 Task: Create a sub task Gather and Analyse Requirements for the task  Create a new online platform for online personal styling services in the project BitSoft , assign it to team member softage.4@softage.net and update the status of the sub task to  Completed , set the priority of the sub task to High
Action: Mouse moved to (499, 478)
Screenshot: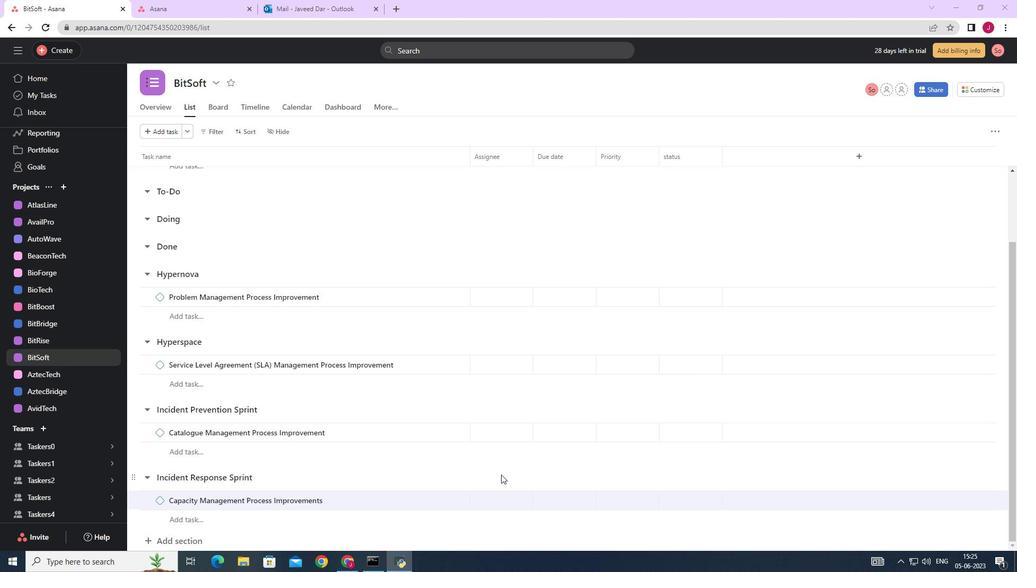 
Action: Mouse scrolled (499, 477) with delta (0, 0)
Screenshot: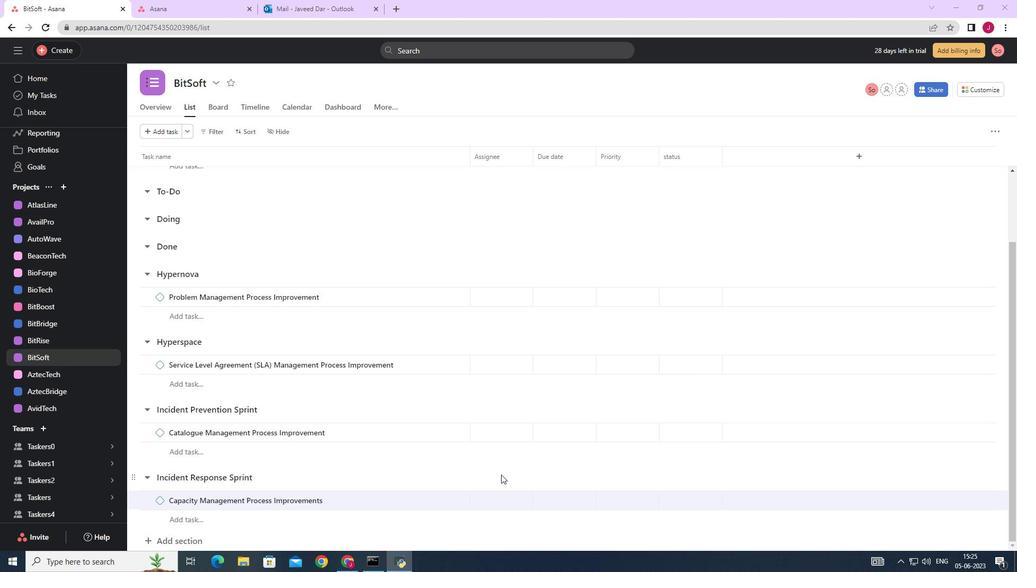 
Action: Mouse moved to (499, 478)
Screenshot: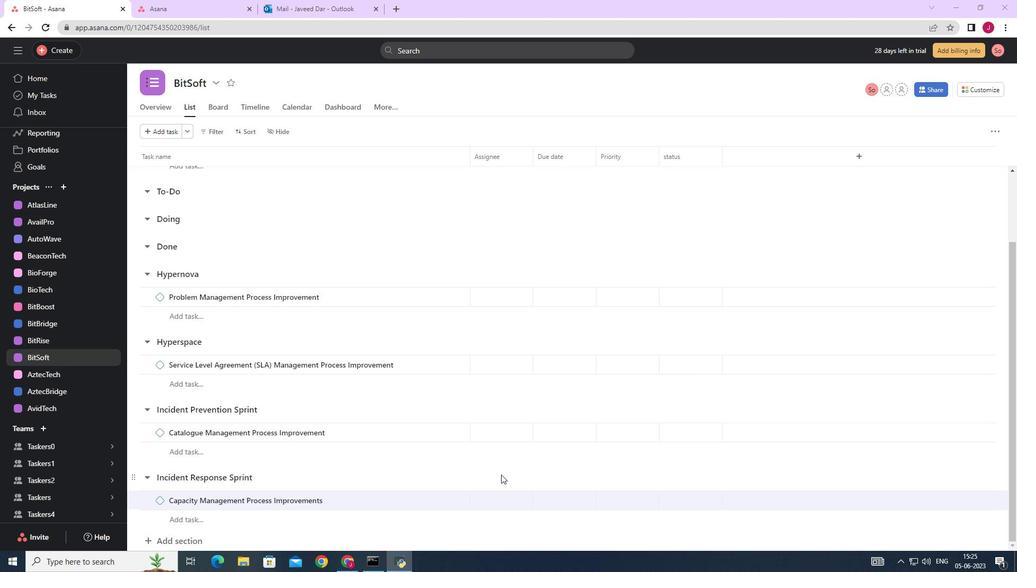 
Action: Mouse scrolled (499, 477) with delta (0, 0)
Screenshot: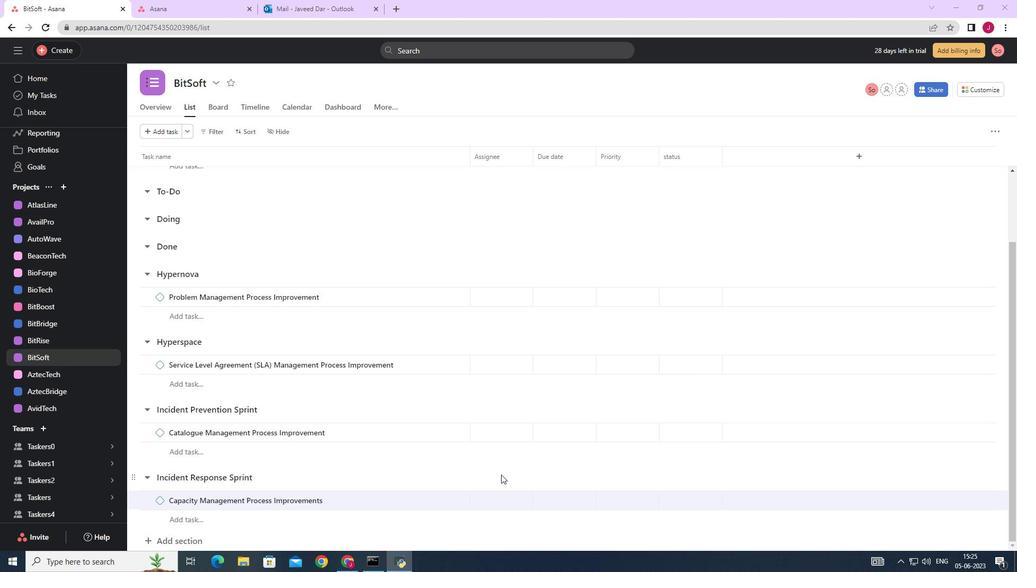 
Action: Mouse moved to (498, 479)
Screenshot: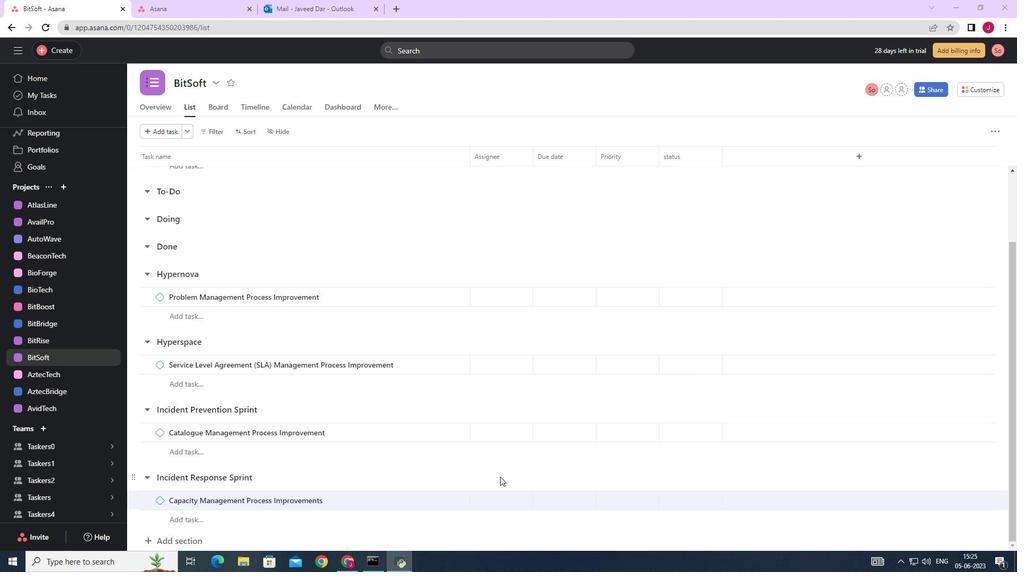 
Action: Mouse scrolled (498, 478) with delta (0, 0)
Screenshot: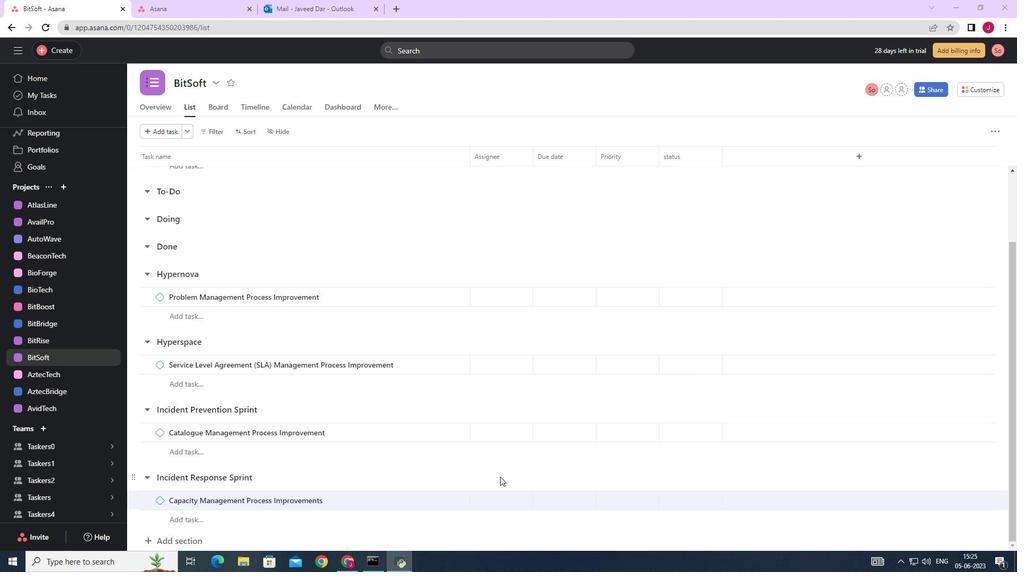 
Action: Mouse scrolled (498, 478) with delta (0, 0)
Screenshot: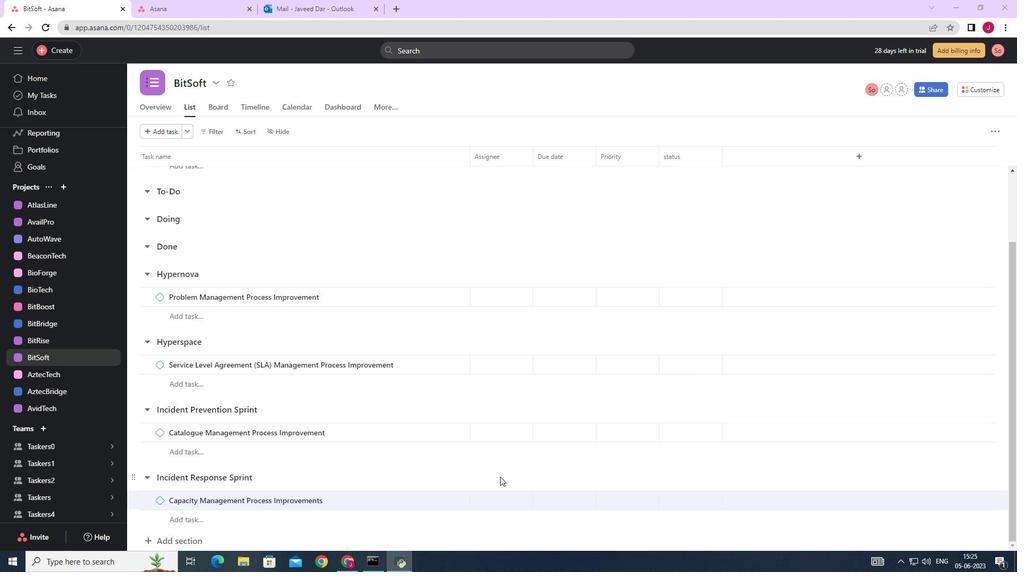 
Action: Mouse moved to (406, 447)
Screenshot: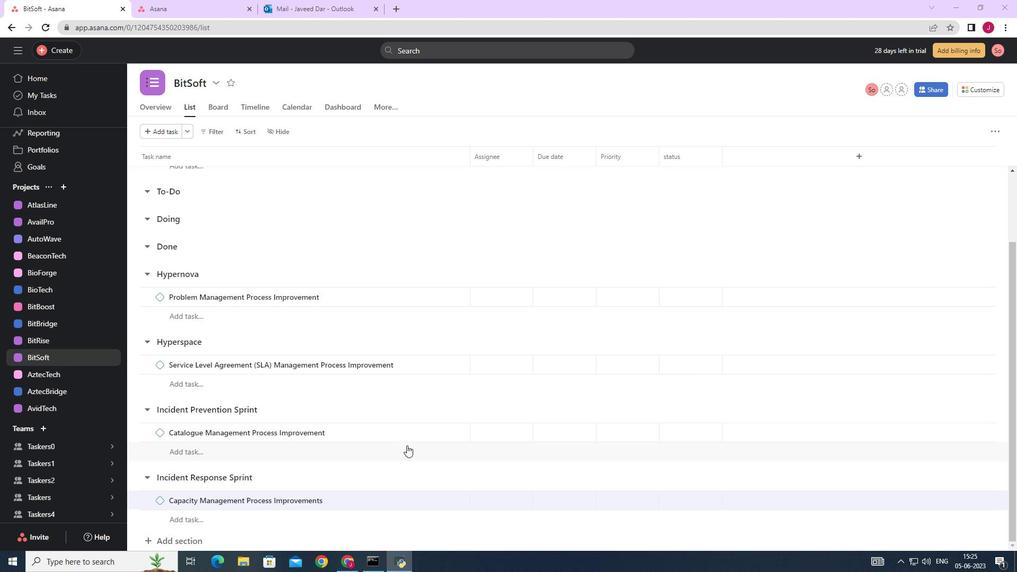 
Action: Mouse scrolled (406, 447) with delta (0, 0)
Screenshot: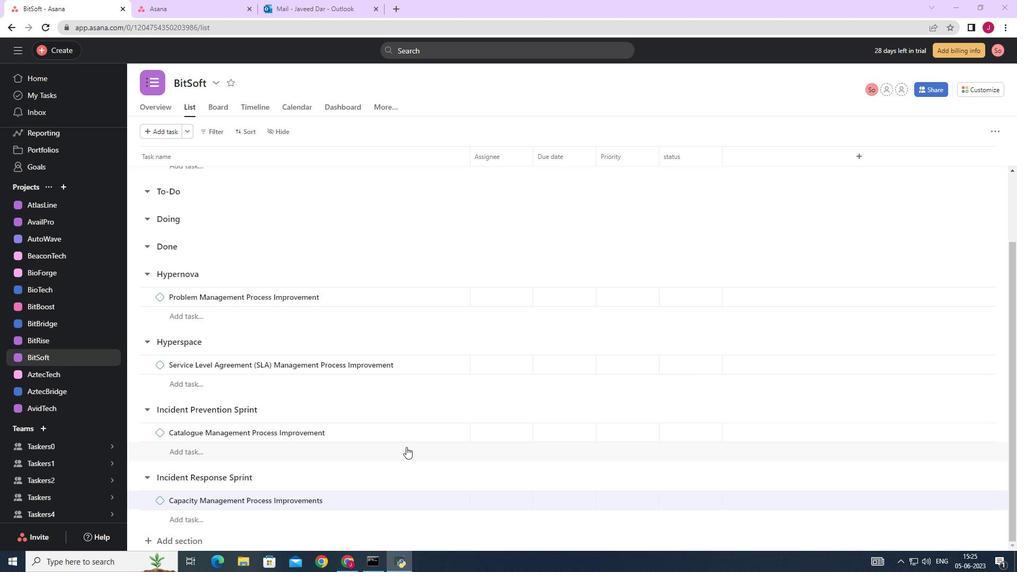 
Action: Mouse moved to (406, 447)
Screenshot: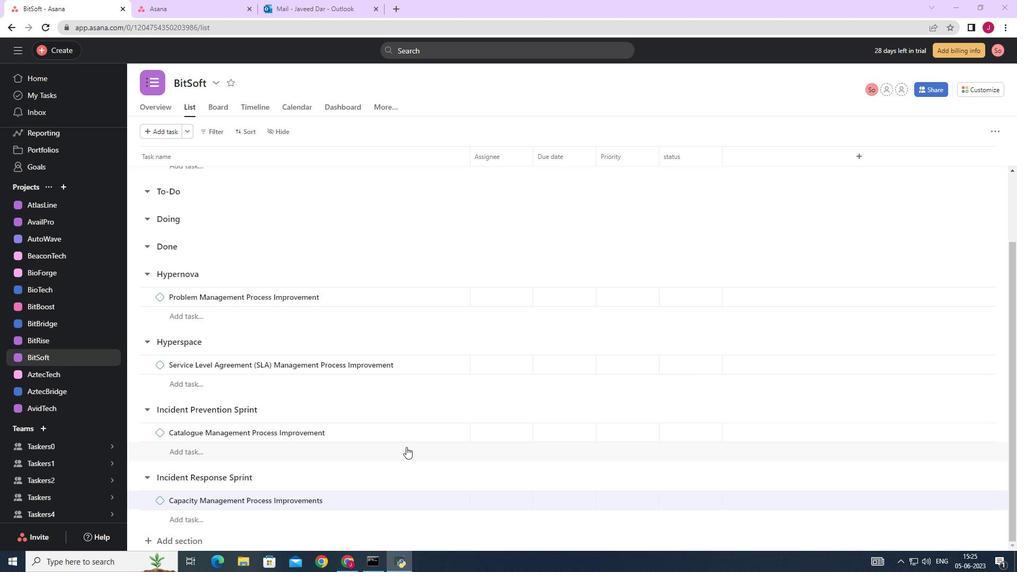 
Action: Mouse scrolled (406, 447) with delta (0, 0)
Screenshot: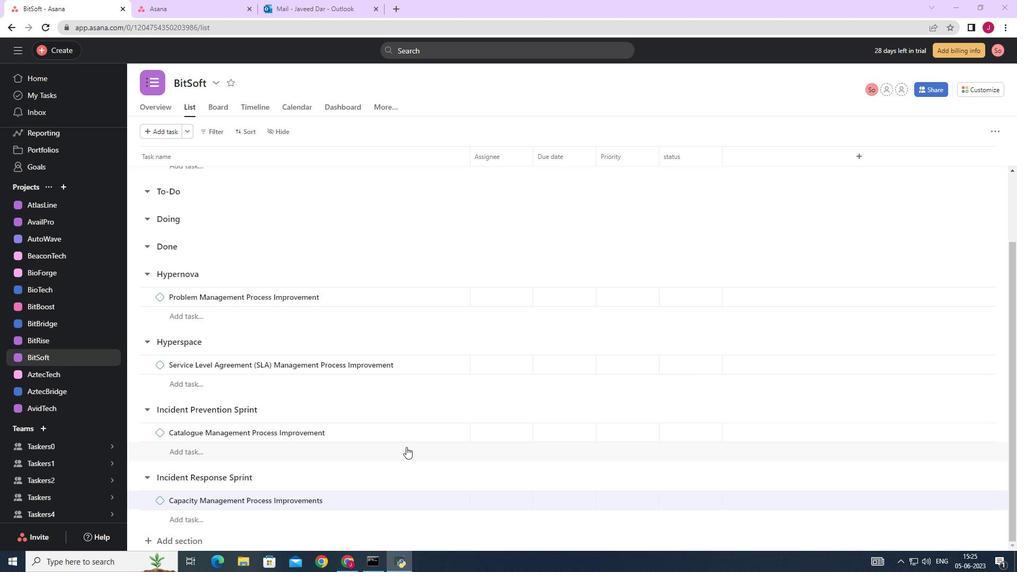 
Action: Mouse moved to (402, 442)
Screenshot: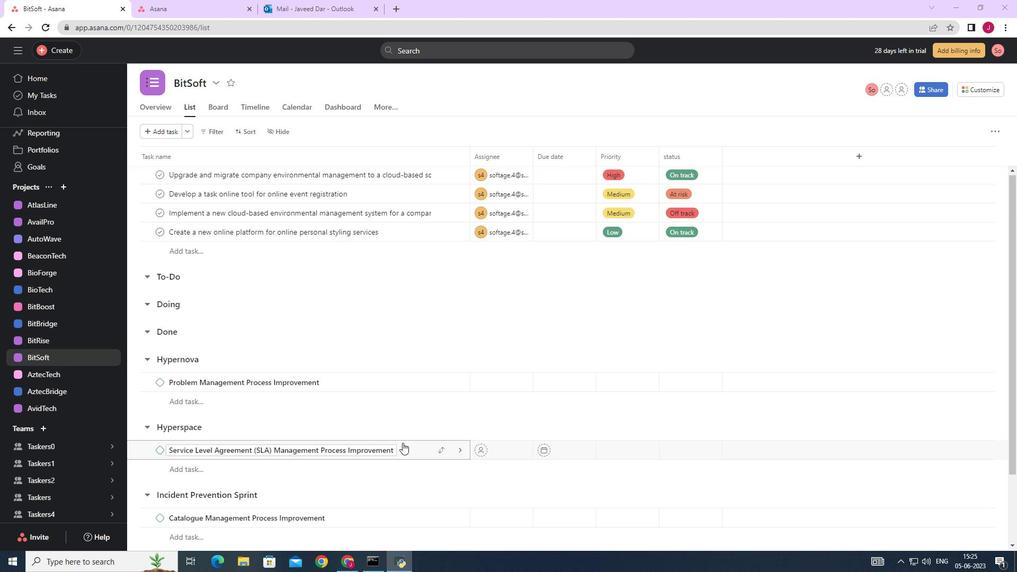 
Action: Mouse scrolled (402, 441) with delta (0, 0)
Screenshot: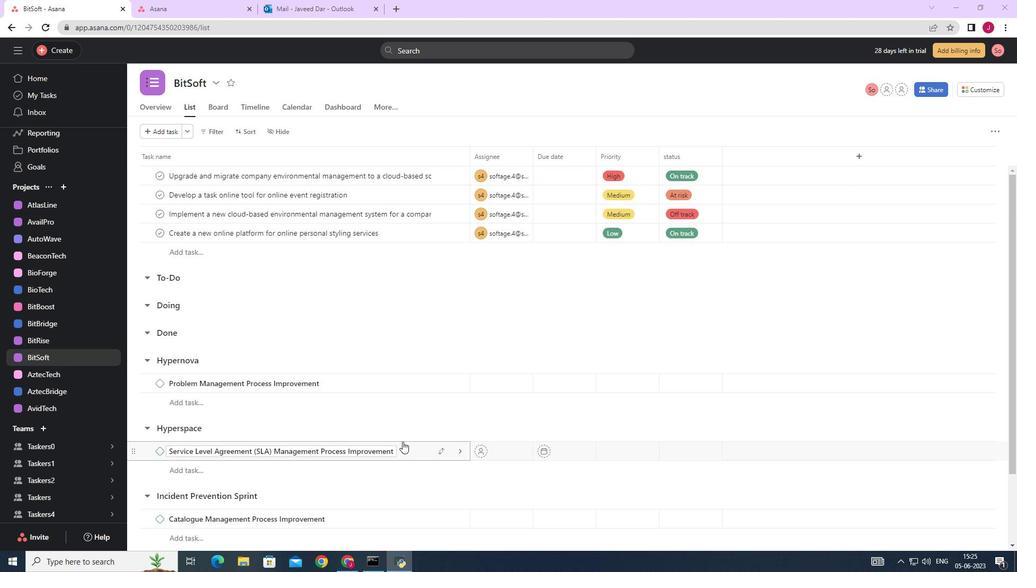 
Action: Mouse scrolled (402, 441) with delta (0, 0)
Screenshot: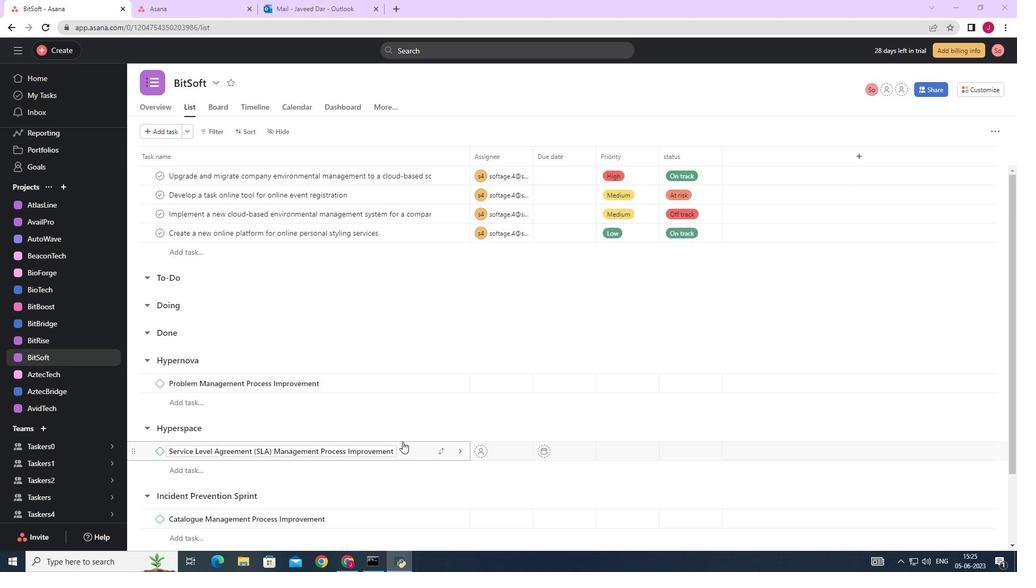 
Action: Mouse moved to (505, 256)
Screenshot: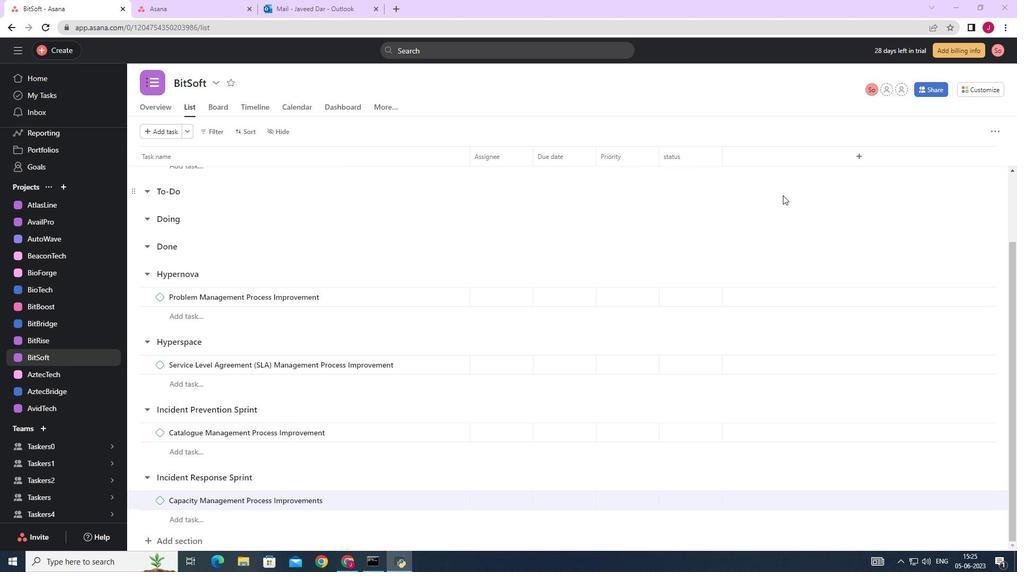 
Action: Mouse scrolled (519, 256) with delta (0, 0)
Screenshot: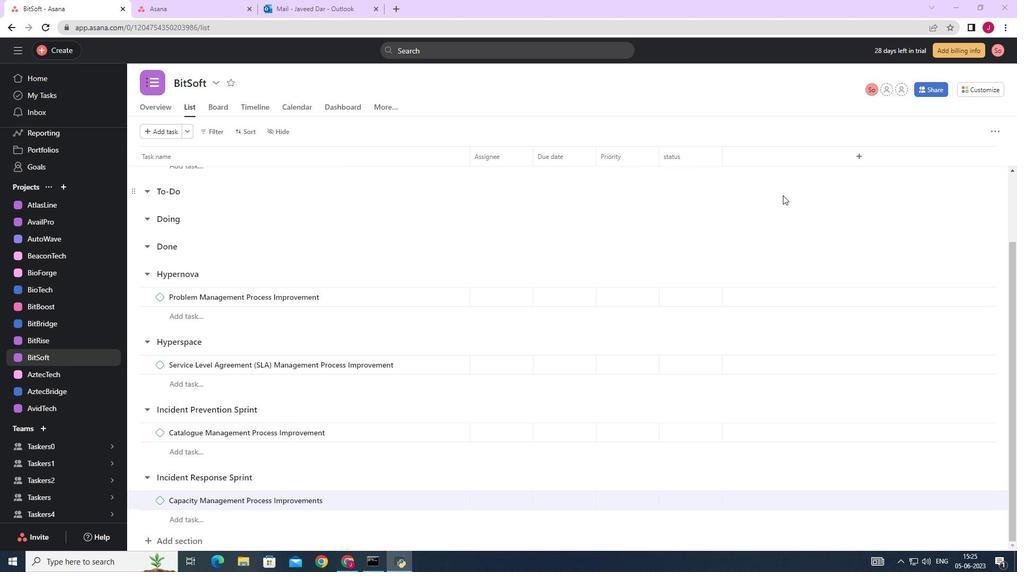 
Action: Mouse moved to (493, 256)
Screenshot: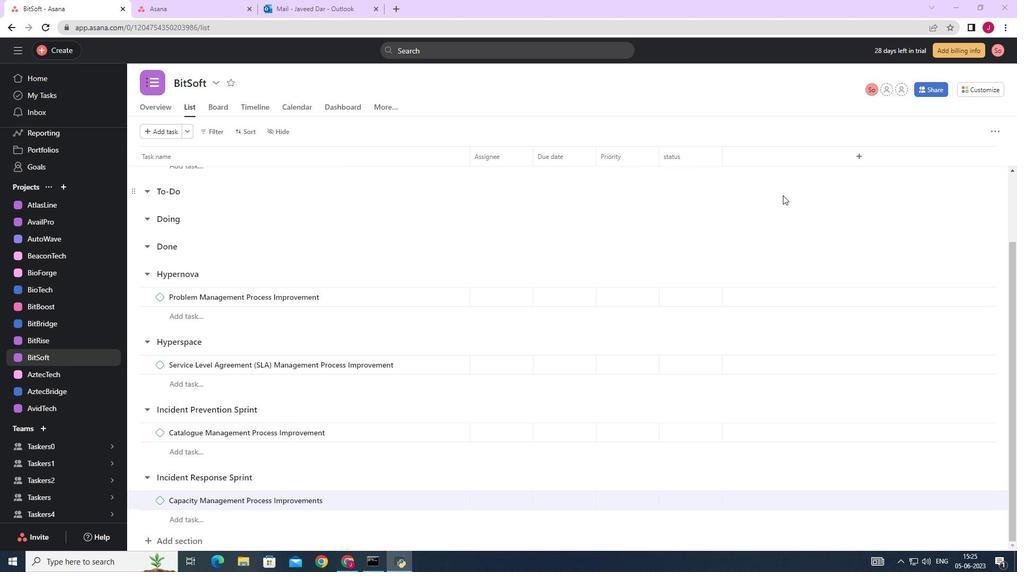 
Action: Mouse scrolled (500, 257) with delta (0, 0)
Screenshot: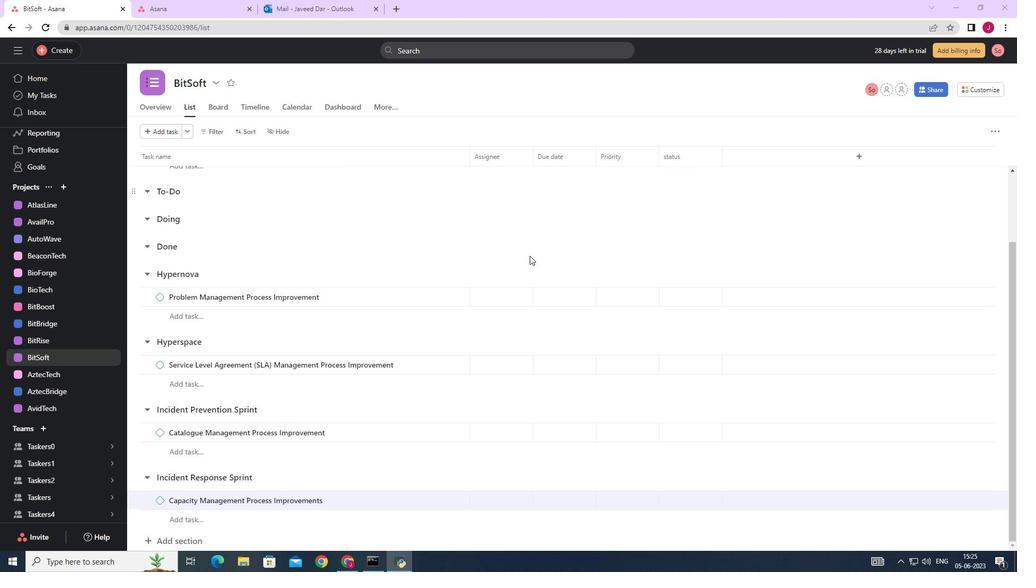 
Action: Mouse moved to (488, 256)
Screenshot: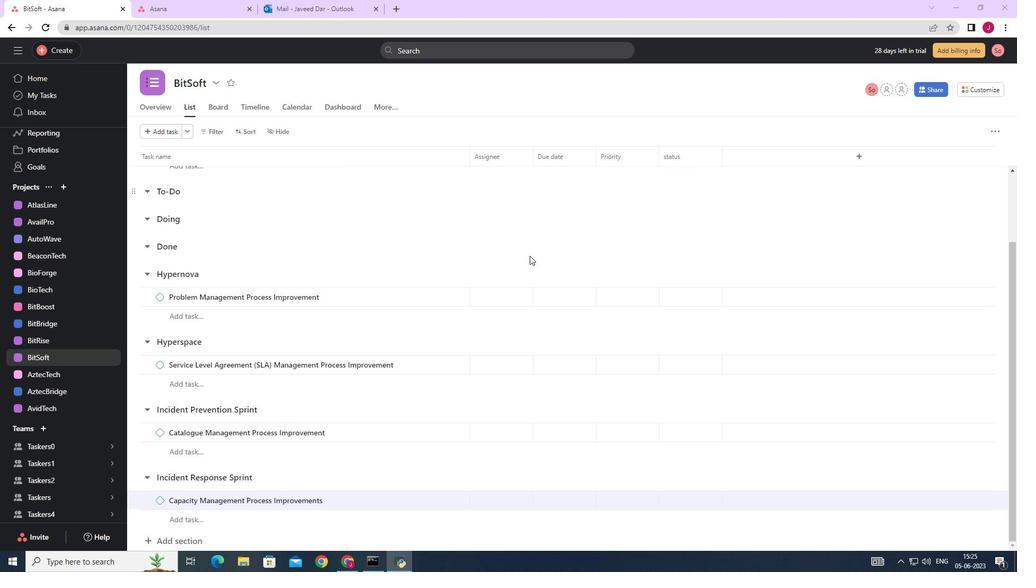 
Action: Mouse scrolled (491, 257) with delta (0, 0)
Screenshot: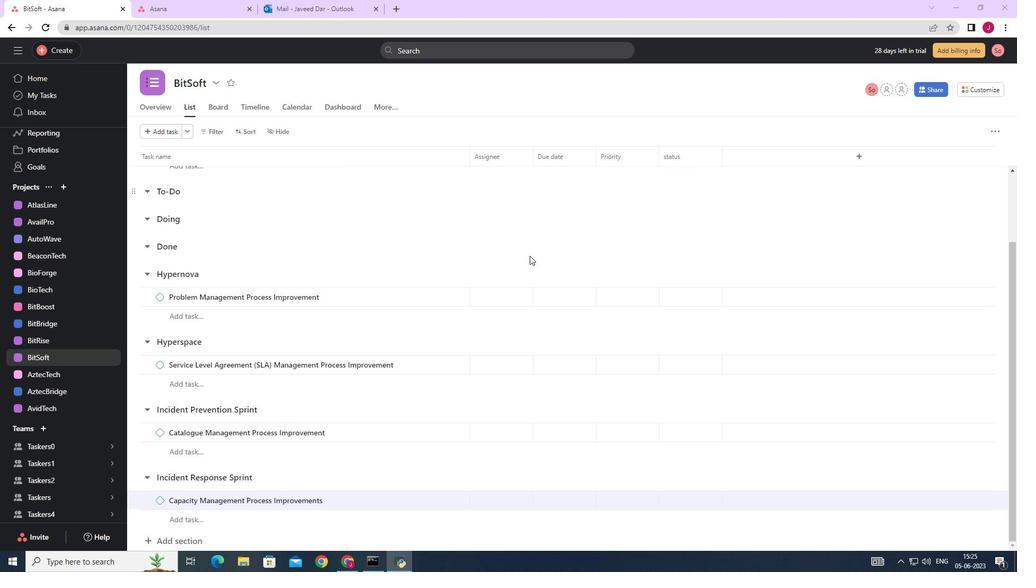 
Action: Mouse moved to (421, 231)
Screenshot: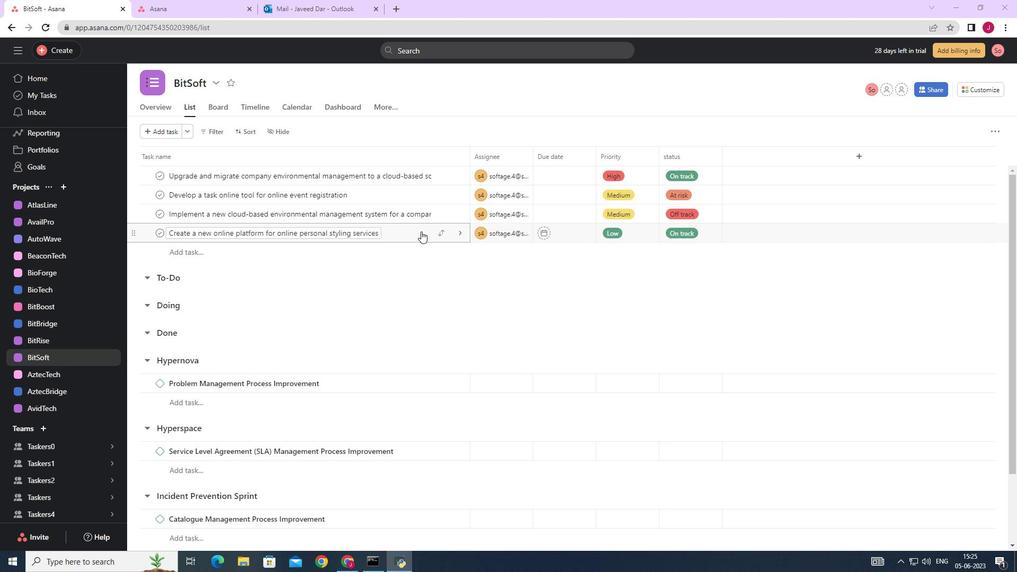 
Action: Mouse pressed left at (421, 231)
Screenshot: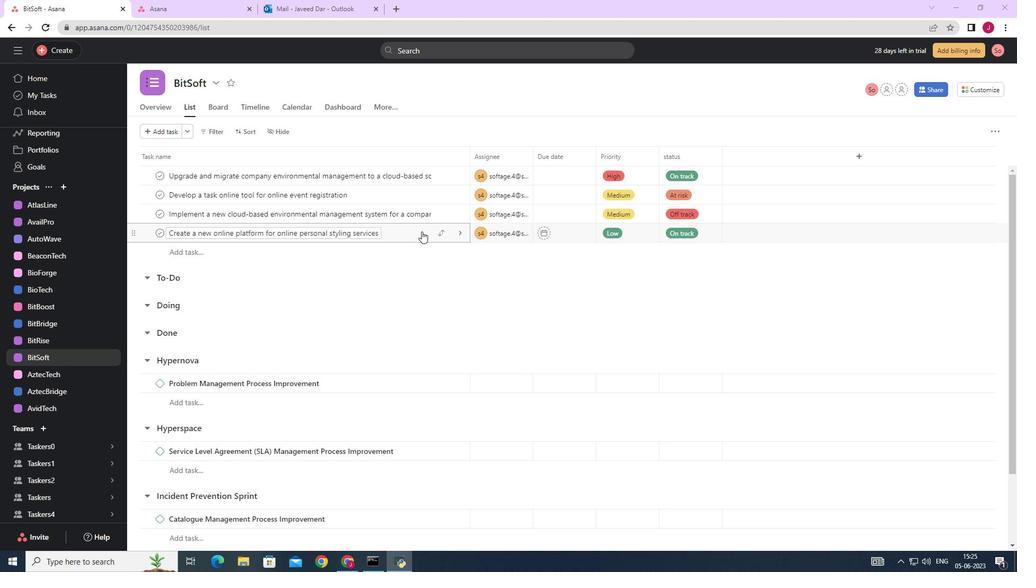
Action: Mouse moved to (859, 407)
Screenshot: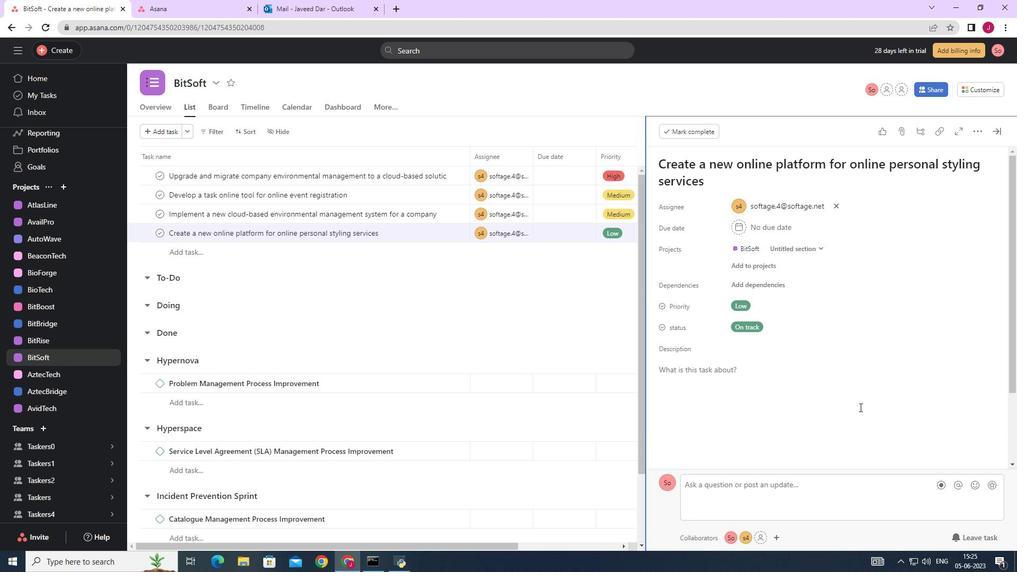 
Action: Mouse scrolled (859, 407) with delta (0, 0)
Screenshot: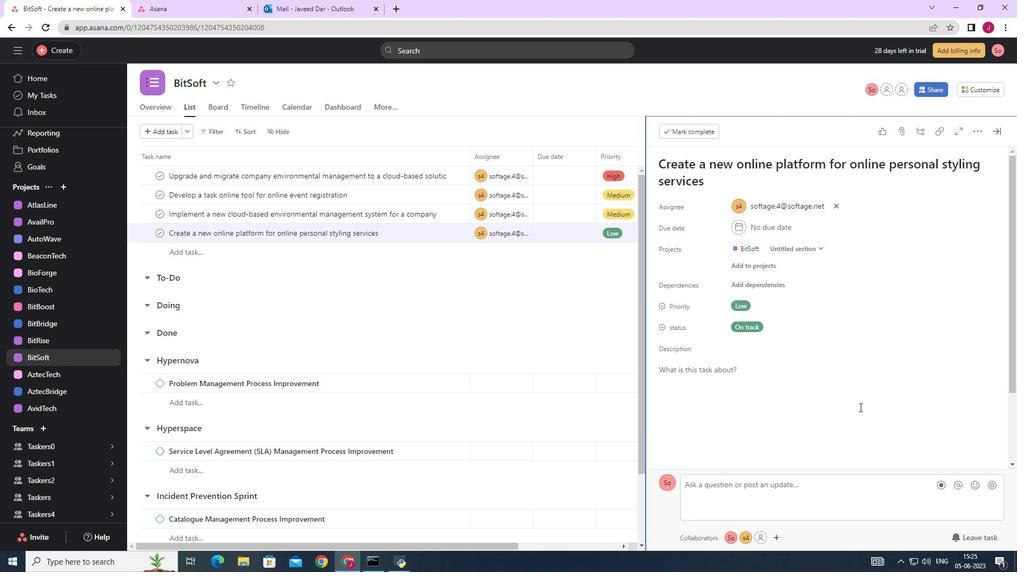 
Action: Mouse moved to (859, 407)
Screenshot: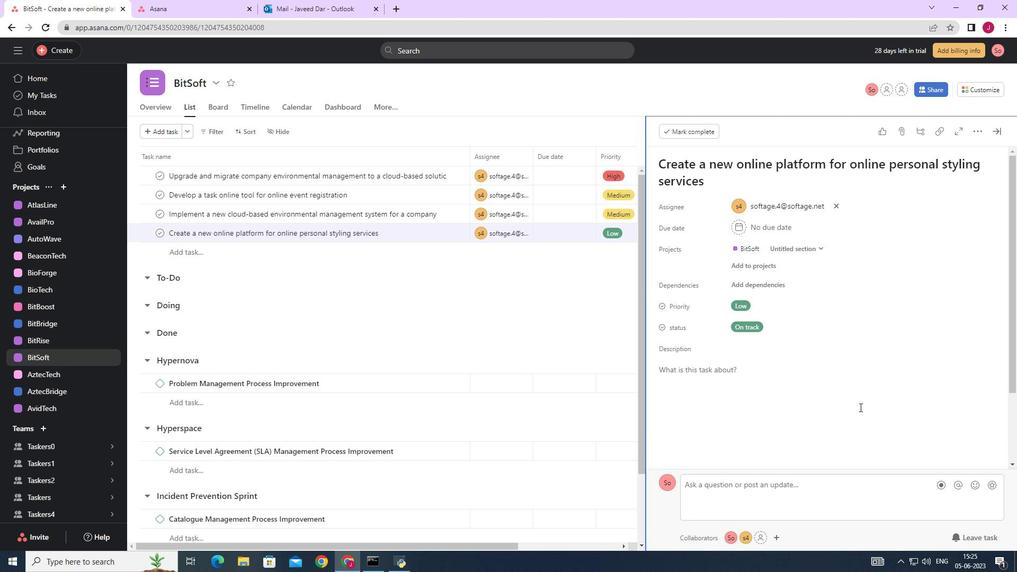 
Action: Mouse scrolled (859, 407) with delta (0, 0)
Screenshot: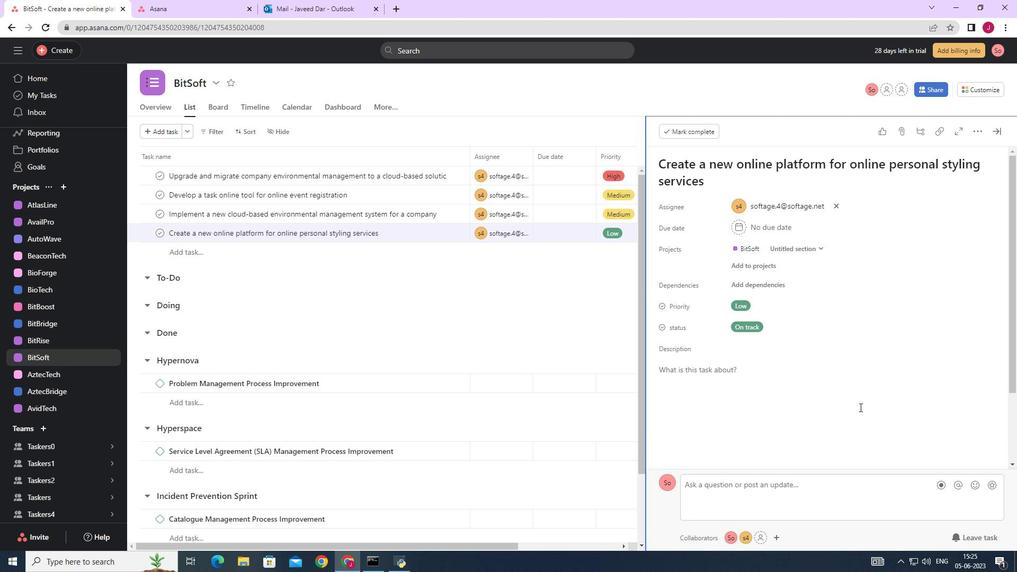
Action: Mouse moved to (858, 407)
Screenshot: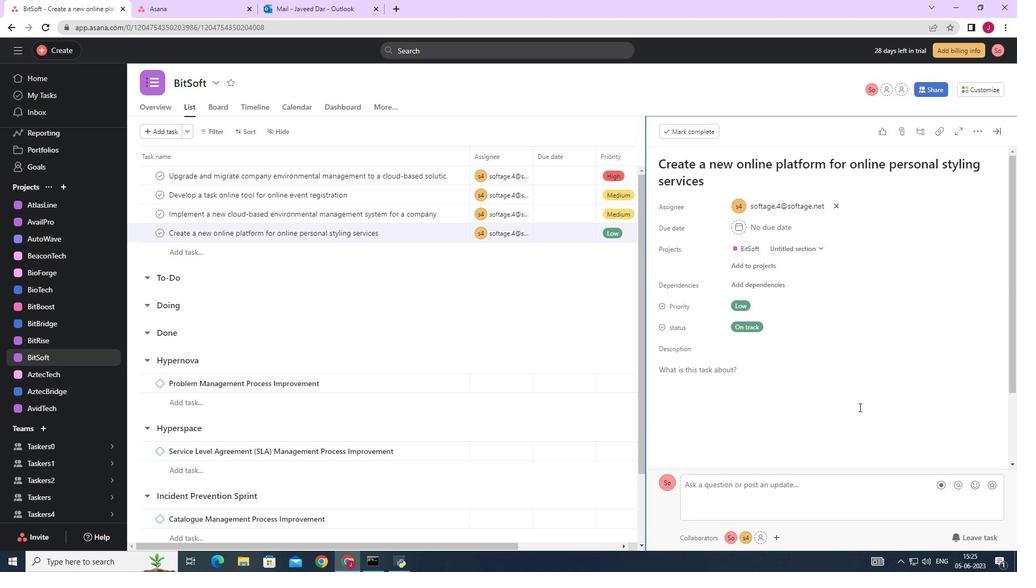 
Action: Mouse scrolled (858, 407) with delta (0, 0)
Screenshot: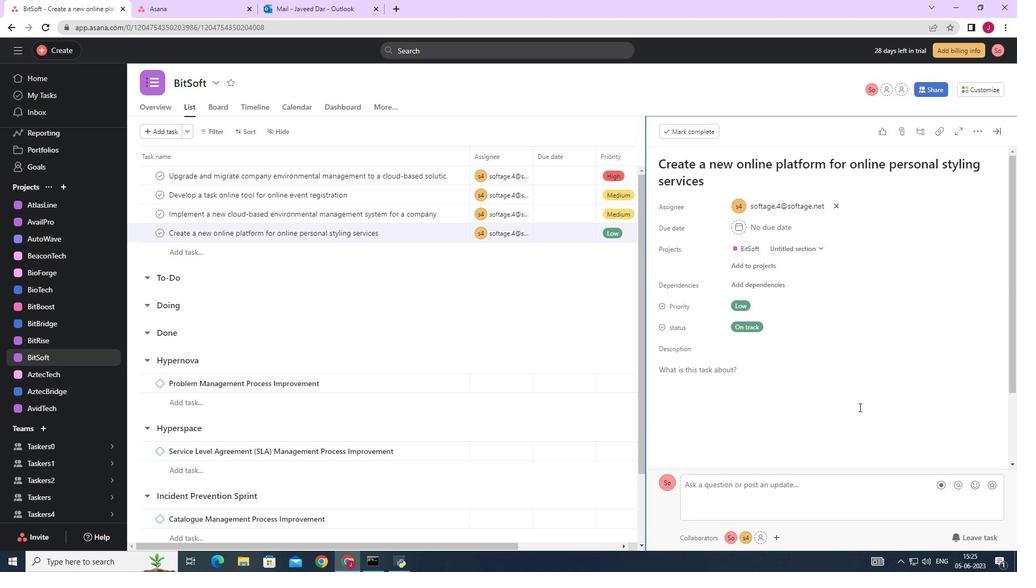 
Action: Mouse moved to (858, 407)
Screenshot: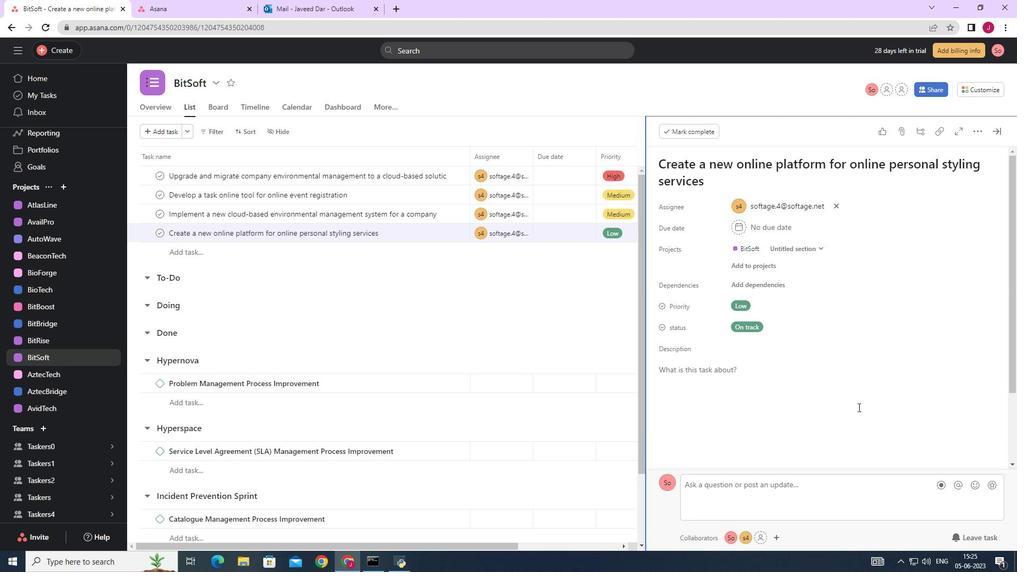 
Action: Mouse scrolled (858, 407) with delta (0, 0)
Screenshot: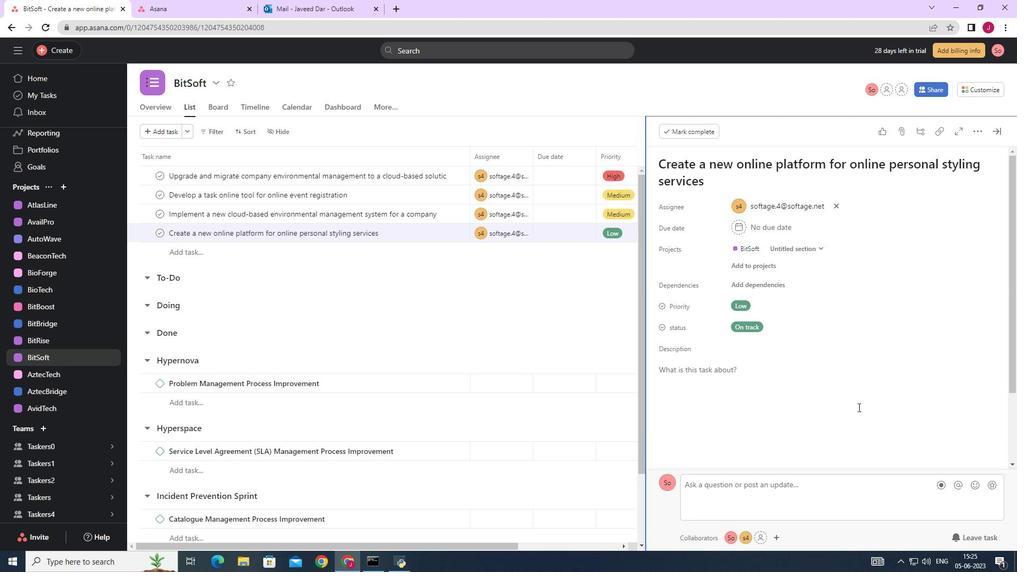 
Action: Mouse moved to (858, 407)
Screenshot: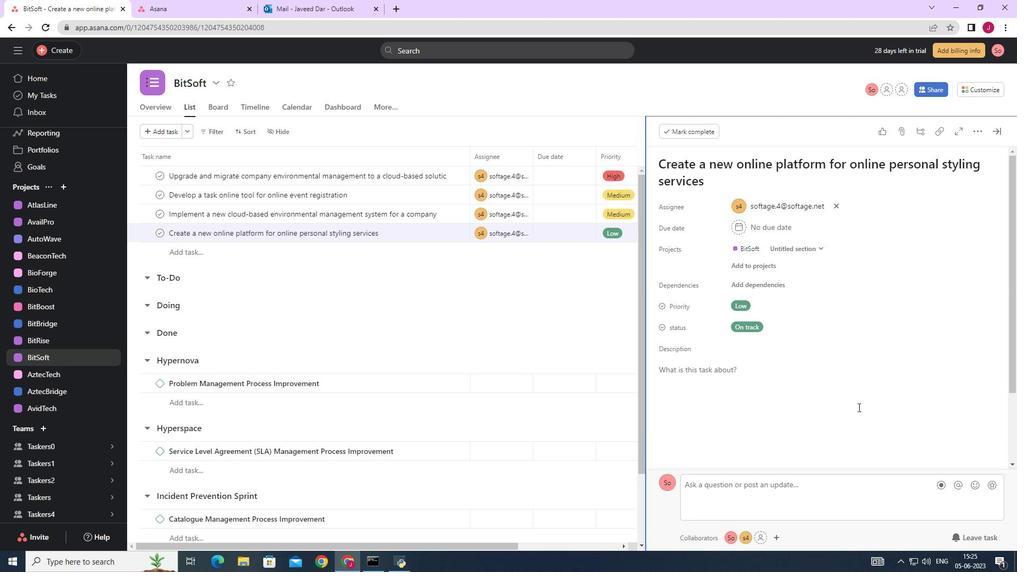 
Action: Mouse scrolled (858, 407) with delta (0, 0)
Screenshot: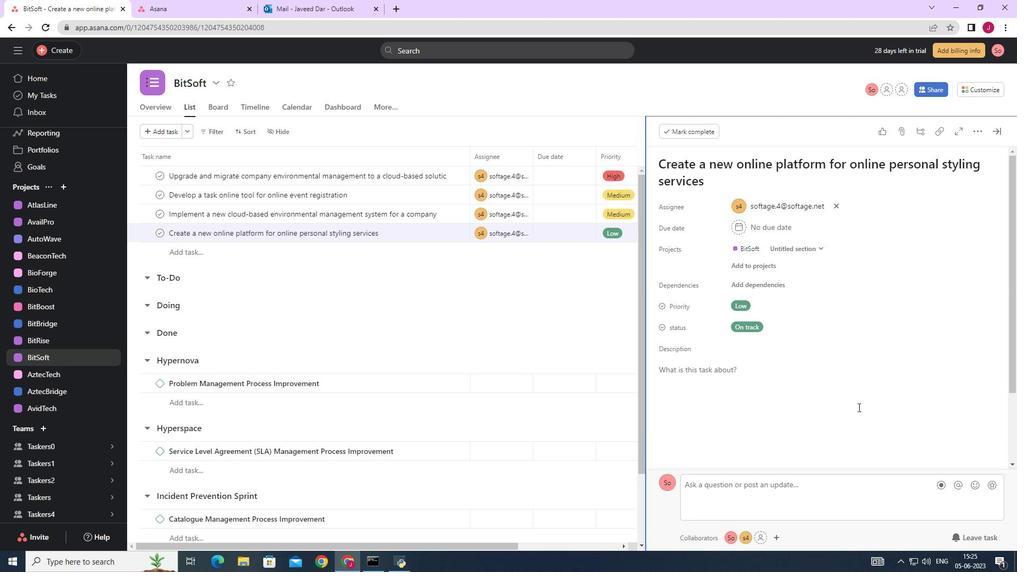 
Action: Mouse moved to (846, 407)
Screenshot: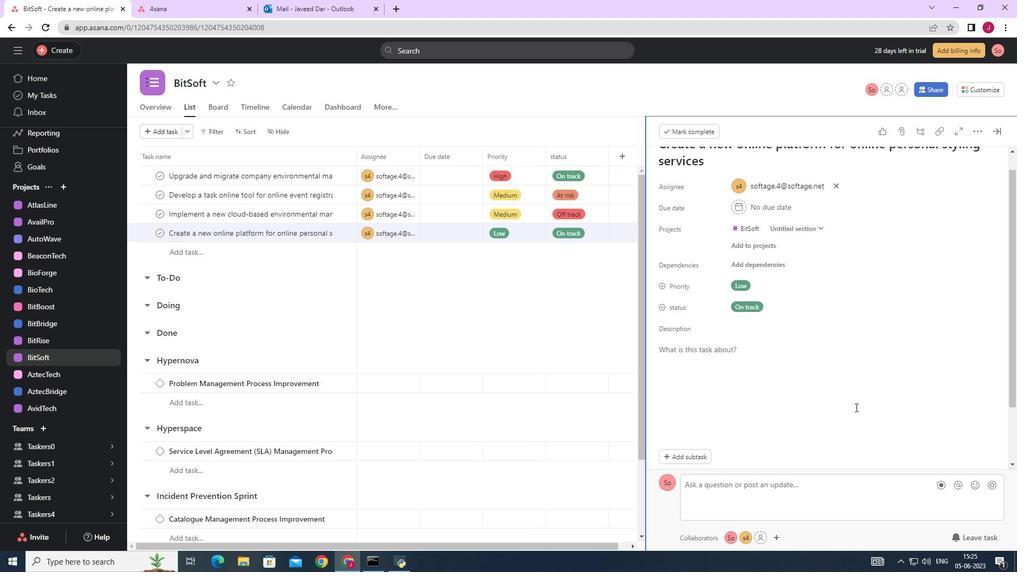 
Action: Mouse scrolled (846, 408) with delta (0, 0)
Screenshot: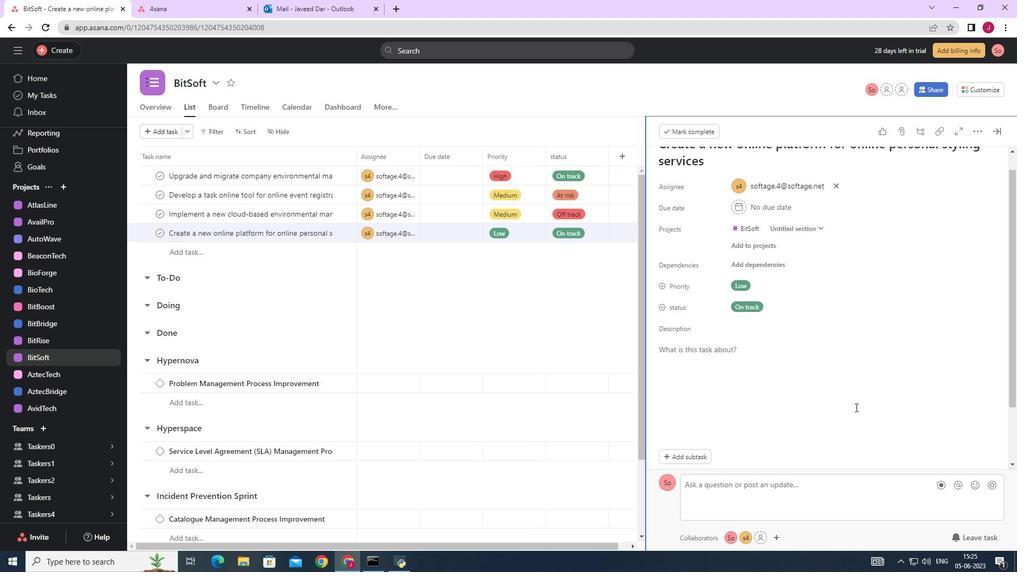 
Action: Mouse moved to (698, 439)
Screenshot: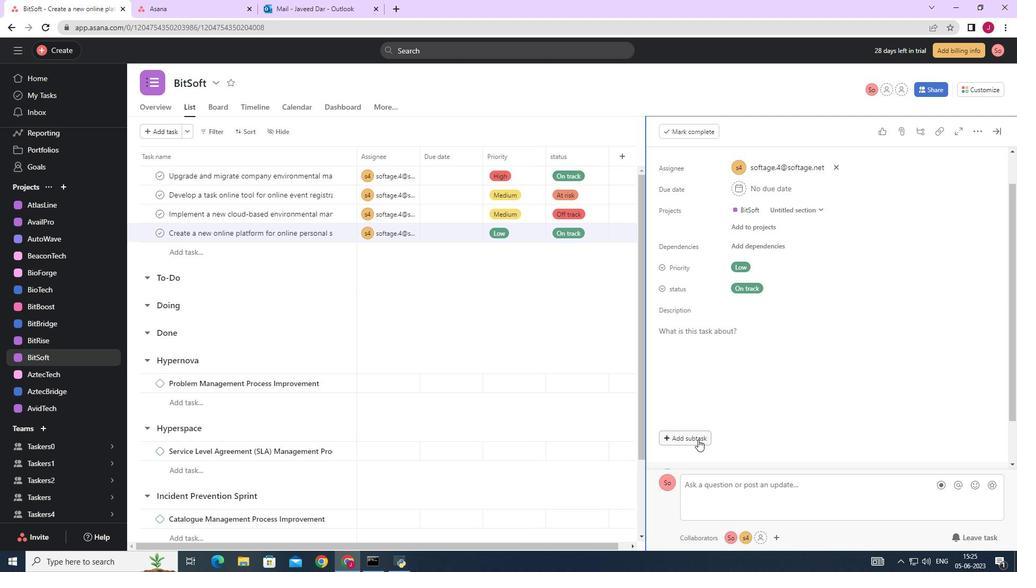 
Action: Mouse pressed left at (698, 439)
Screenshot: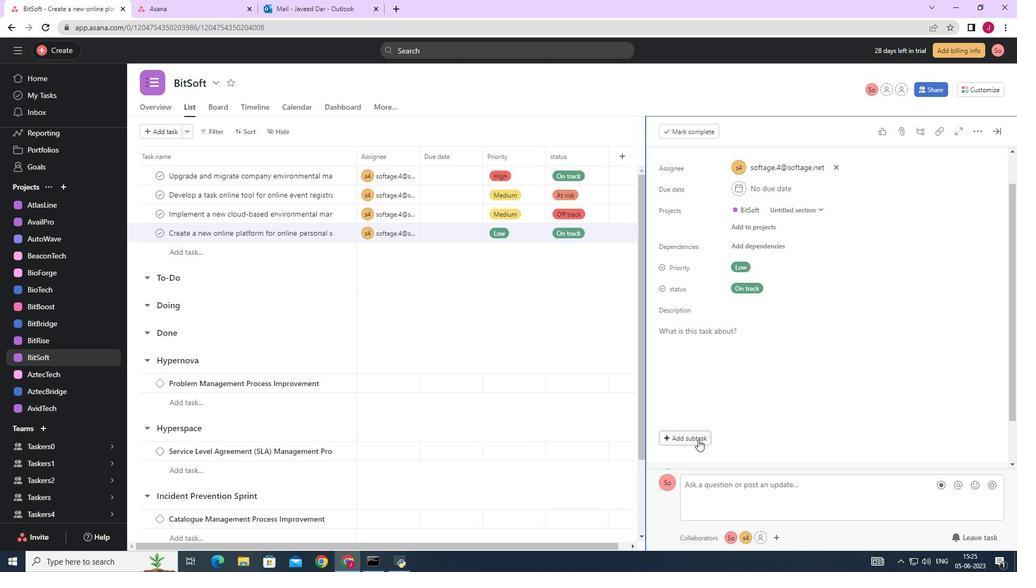 
Action: Mouse moved to (682, 418)
Screenshot: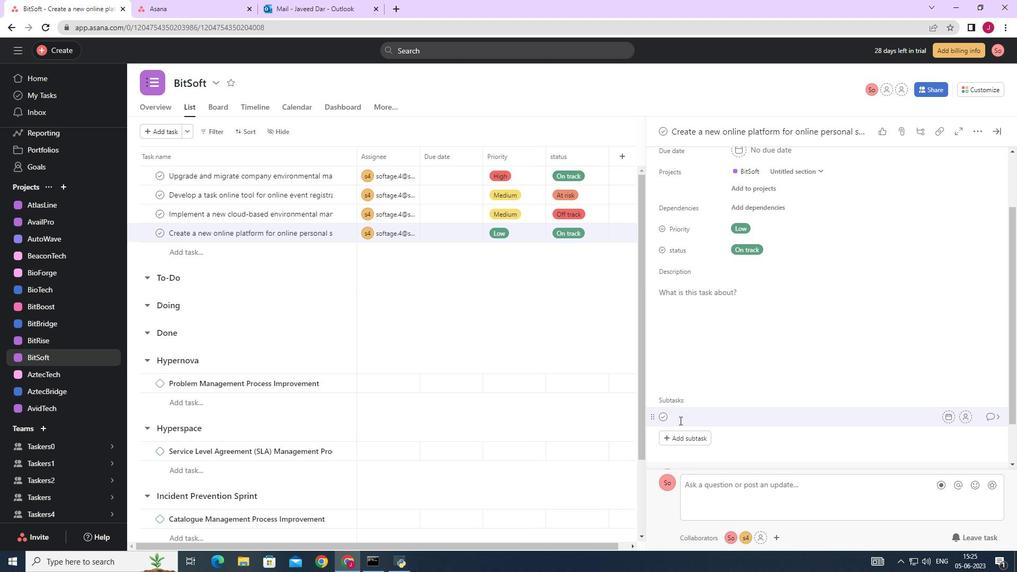 
Action: Mouse pressed left at (682, 418)
Screenshot: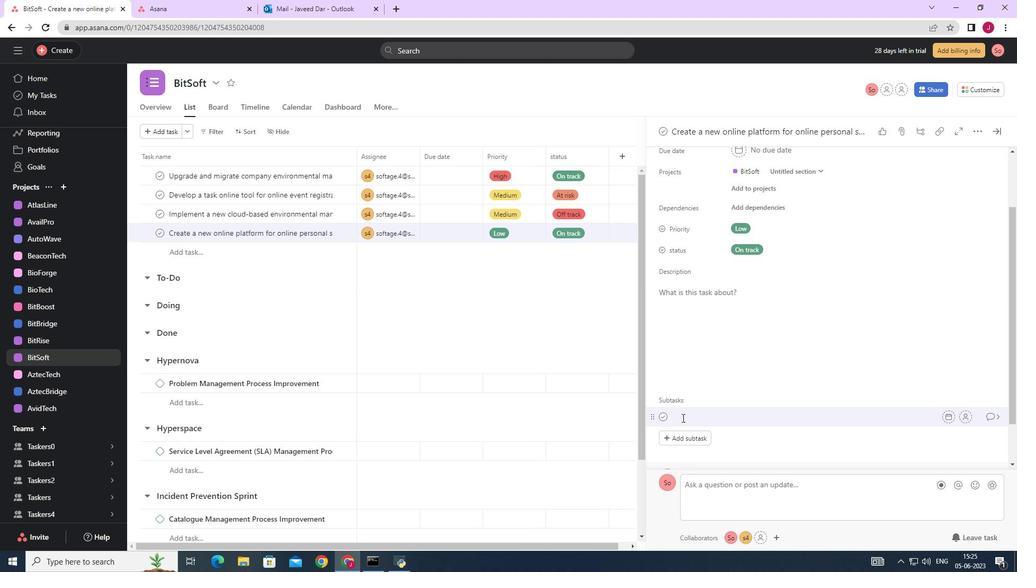 
Action: Key pressed <Key.caps_lock>G<Key.caps_lock>ather<Key.space>and<Key.space><Key.caps_lock>A<Key.caps_lock>nalyse<Key.space><Key.caps_lock>R<Key.caps_lock>equirements<Key.space>
Screenshot: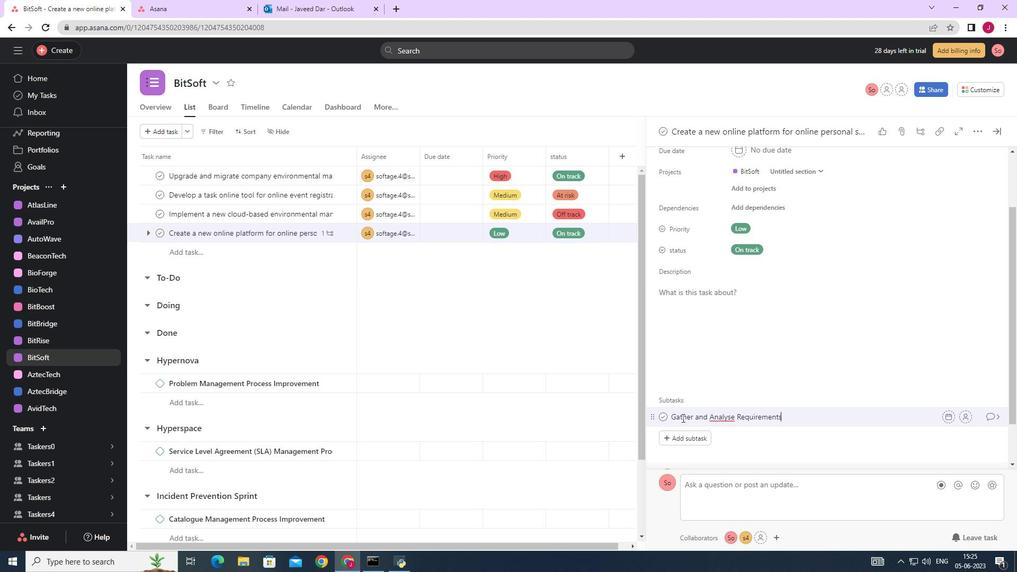 
Action: Mouse moved to (963, 416)
Screenshot: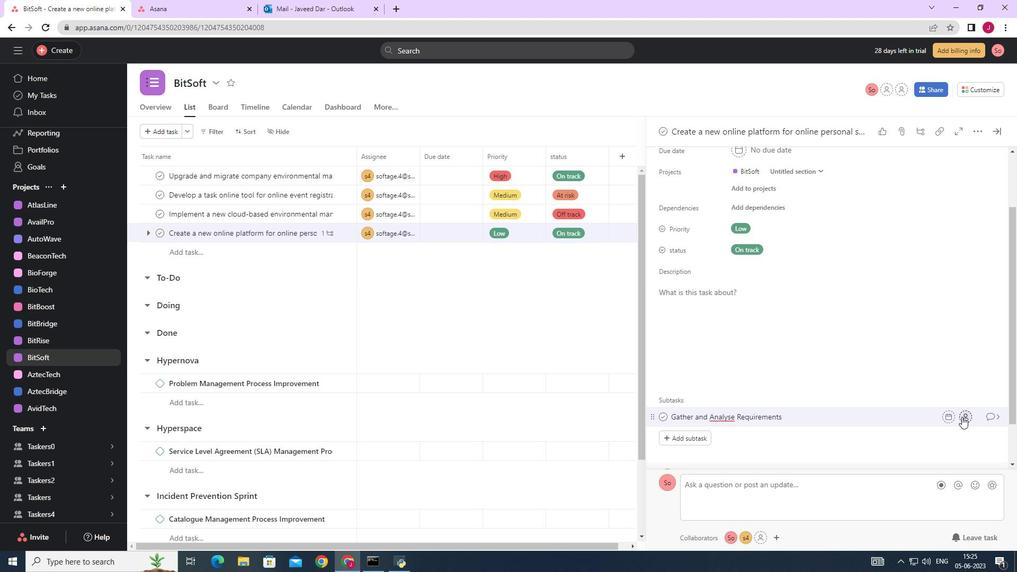 
Action: Mouse pressed left at (963, 416)
Screenshot: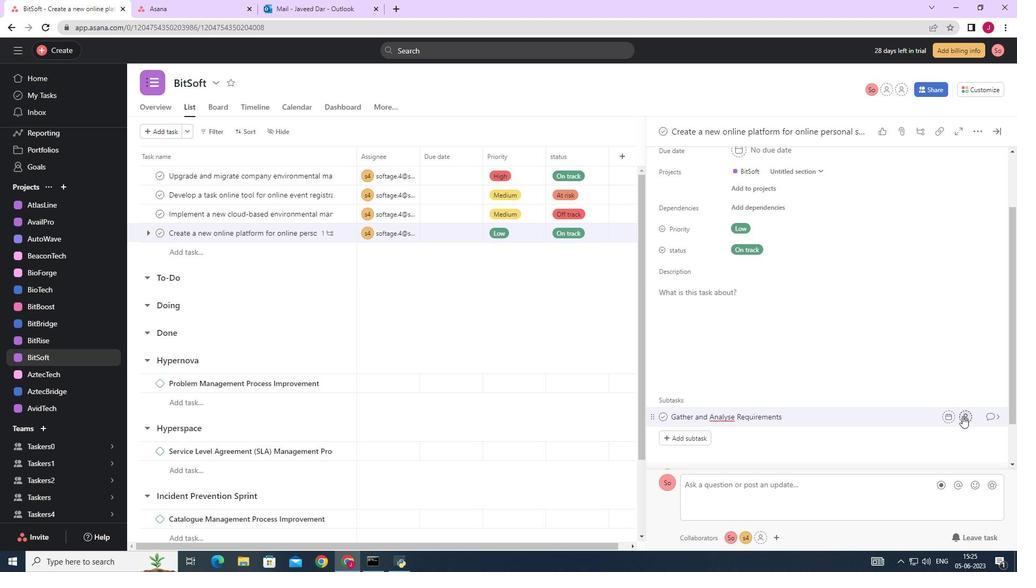 
Action: Mouse moved to (944, 415)
Screenshot: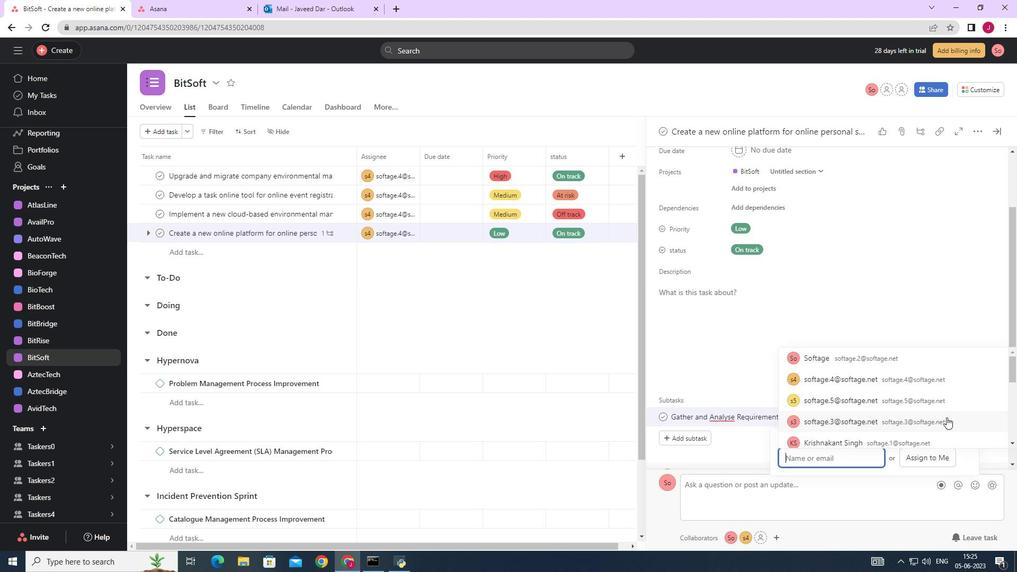 
Action: Key pressed softage.
Screenshot: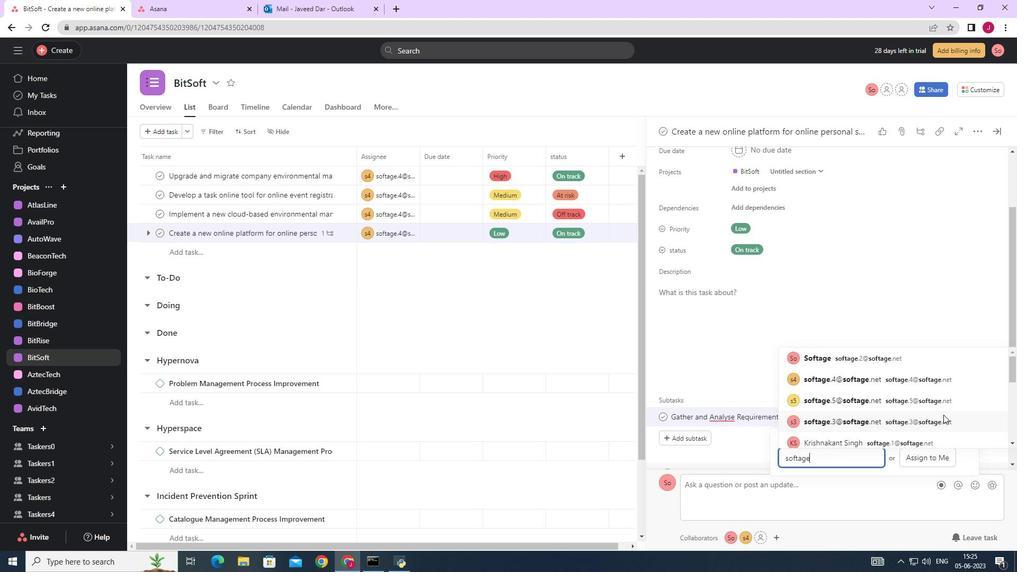 
Action: Mouse moved to (935, 413)
Screenshot: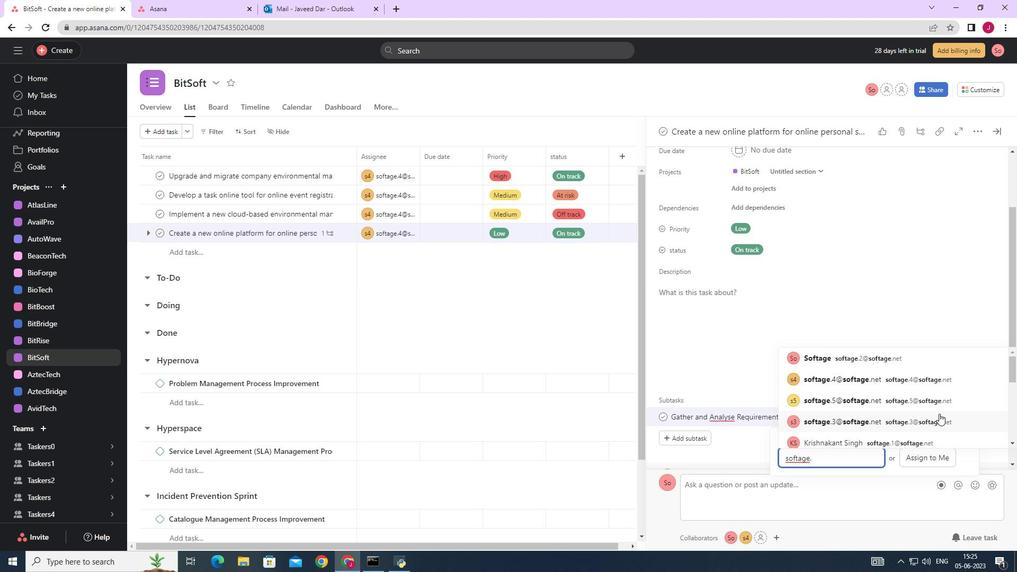 
Action: Key pressed 4
Screenshot: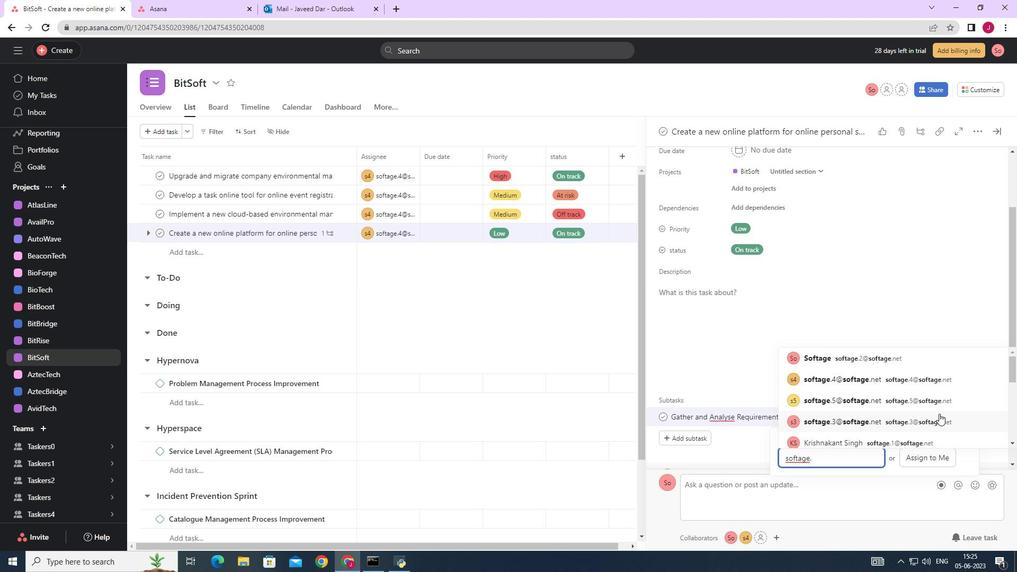 
Action: Mouse moved to (840, 412)
Screenshot: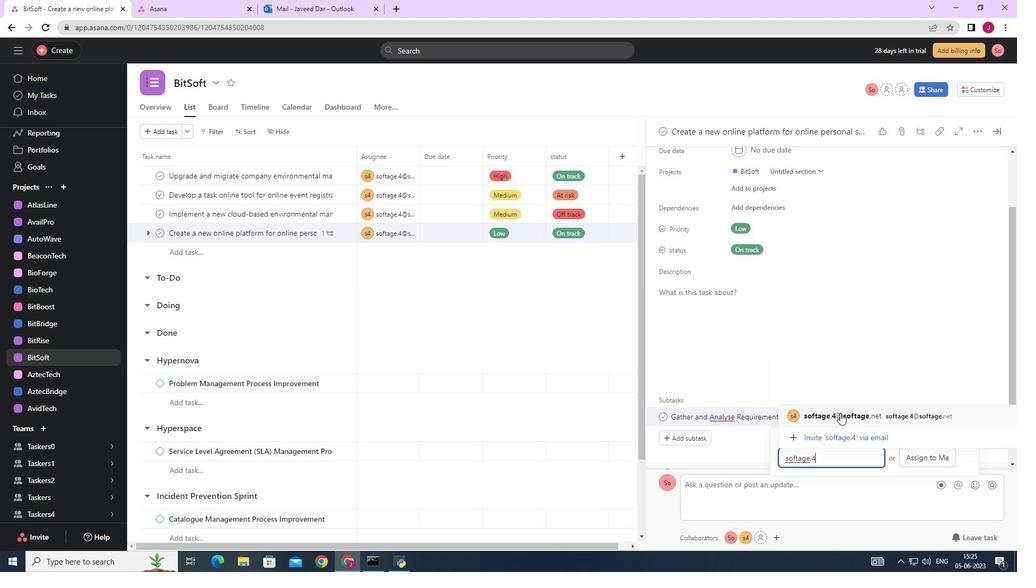 
Action: Mouse pressed left at (840, 412)
Screenshot: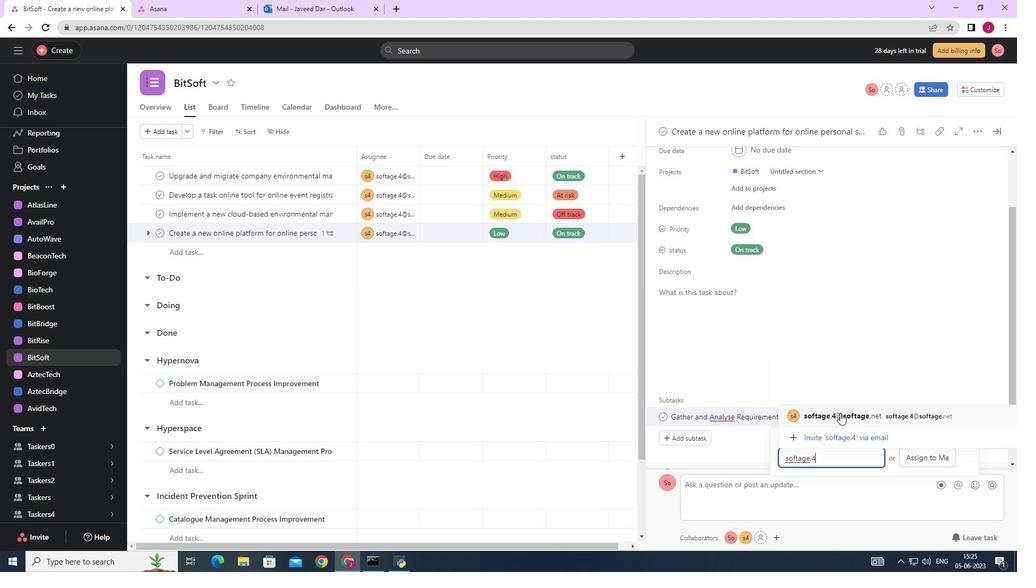 
Action: Mouse moved to (995, 417)
Screenshot: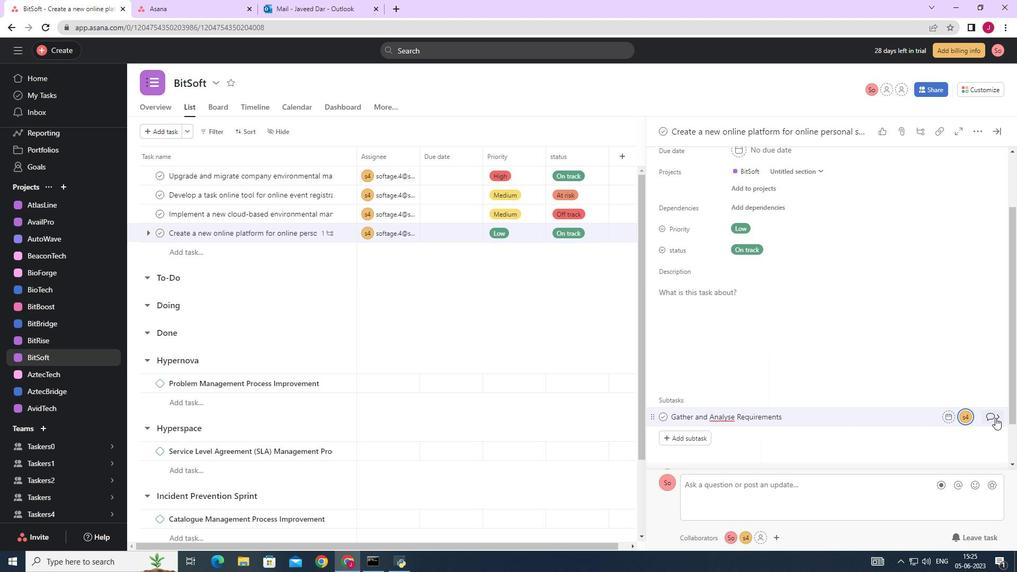 
Action: Mouse pressed left at (995, 417)
Screenshot: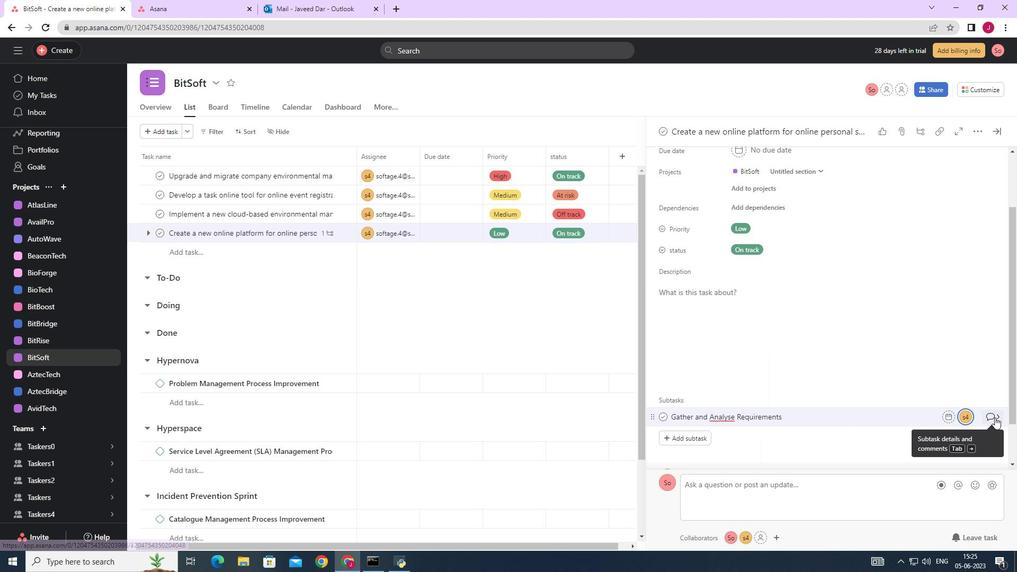 
Action: Mouse moved to (700, 279)
Screenshot: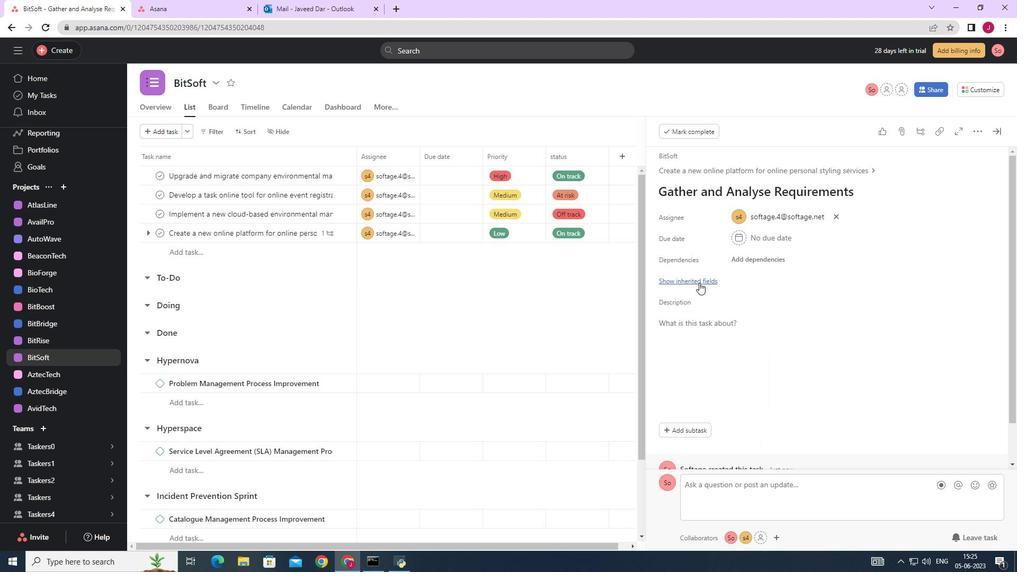 
Action: Mouse pressed left at (700, 279)
Screenshot: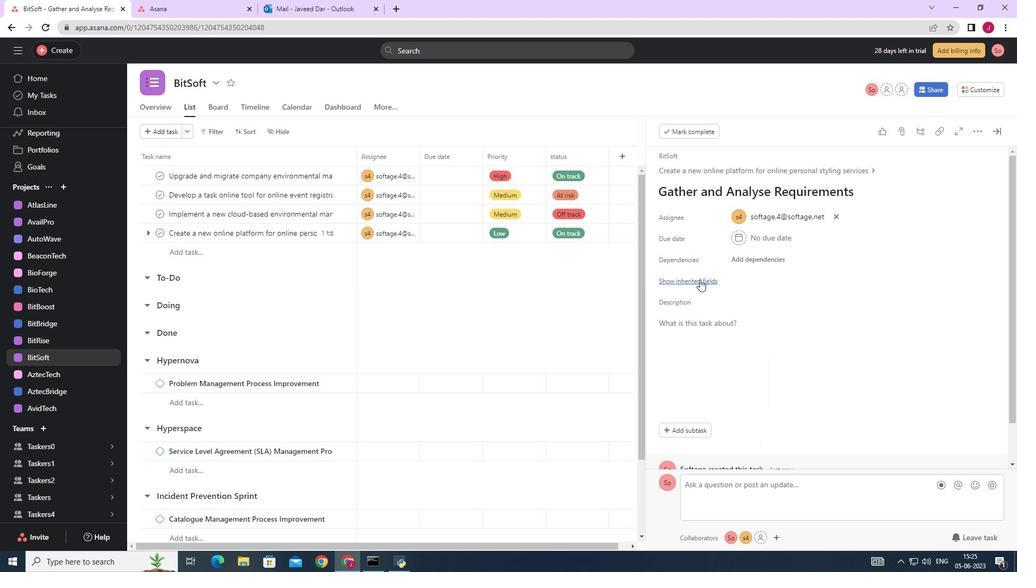 
Action: Mouse moved to (707, 301)
Screenshot: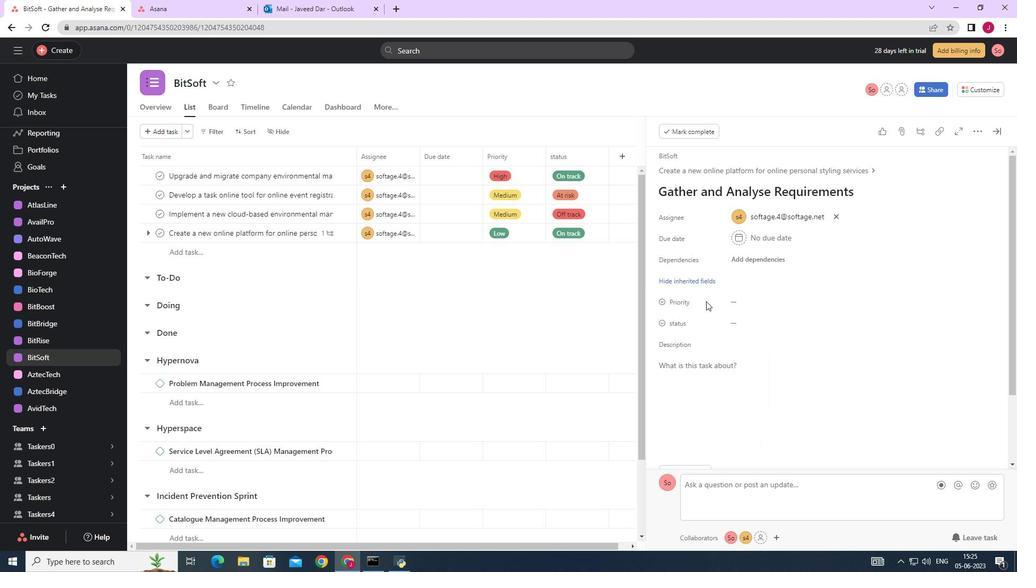 
Action: Mouse scrolled (707, 301) with delta (0, 0)
Screenshot: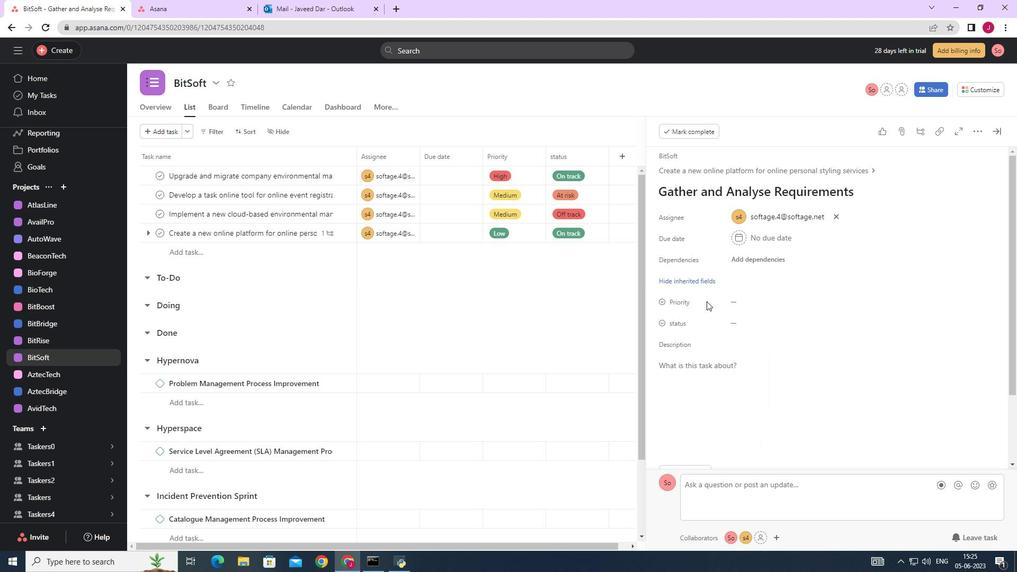 
Action: Mouse moved to (737, 245)
Screenshot: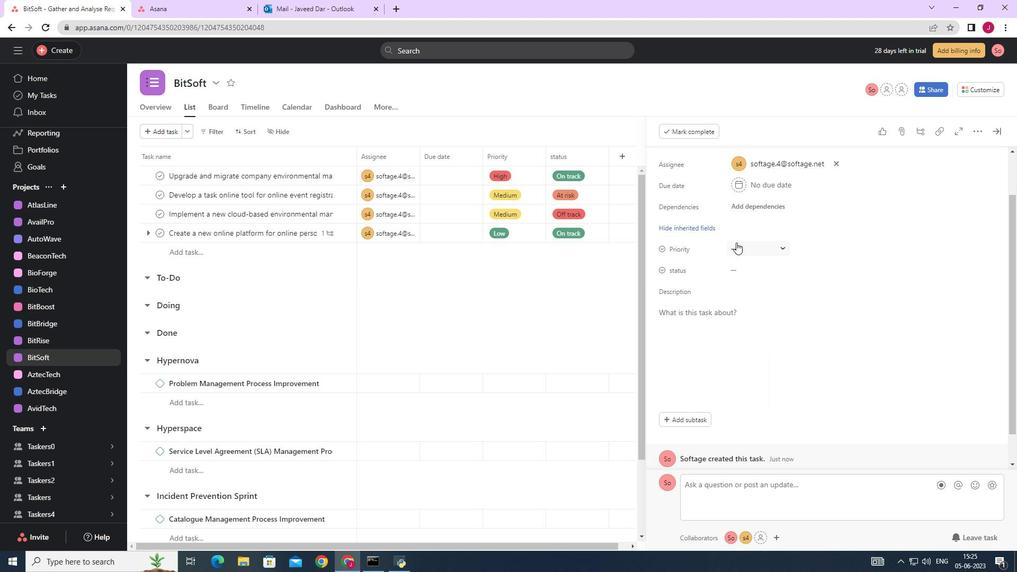 
Action: Mouse pressed left at (737, 245)
Screenshot: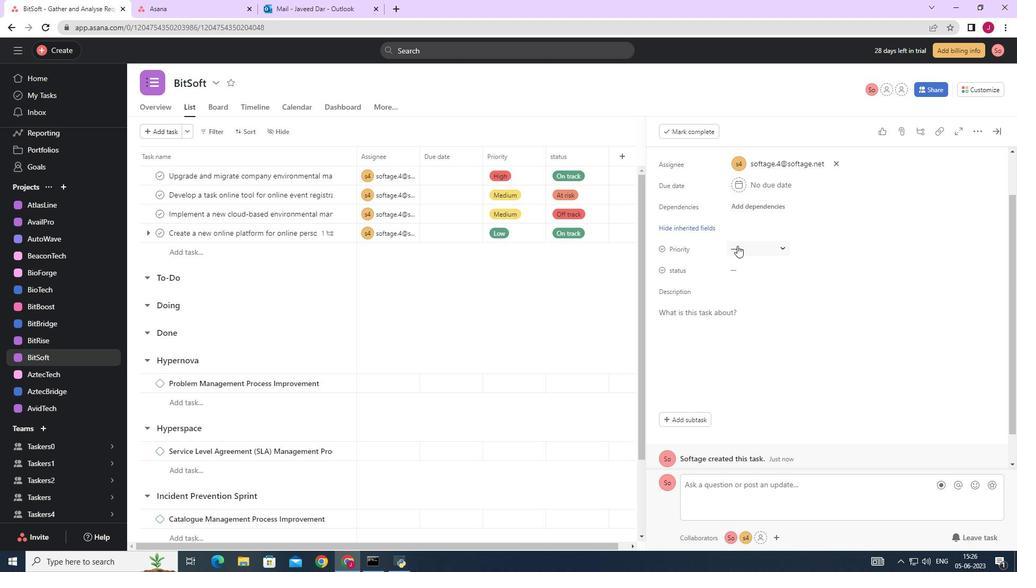 
Action: Mouse moved to (762, 283)
Screenshot: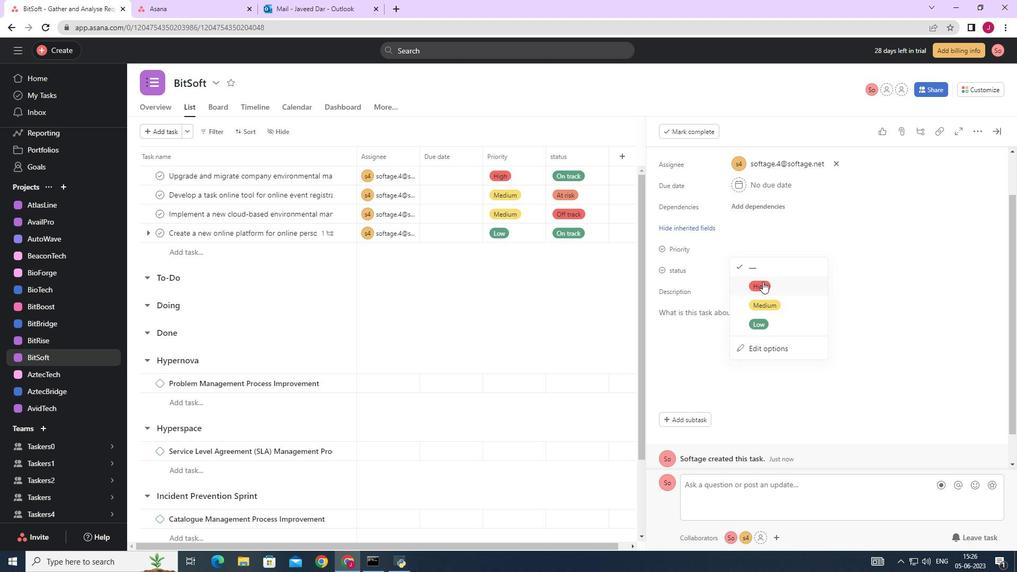 
Action: Mouse pressed left at (762, 283)
Screenshot: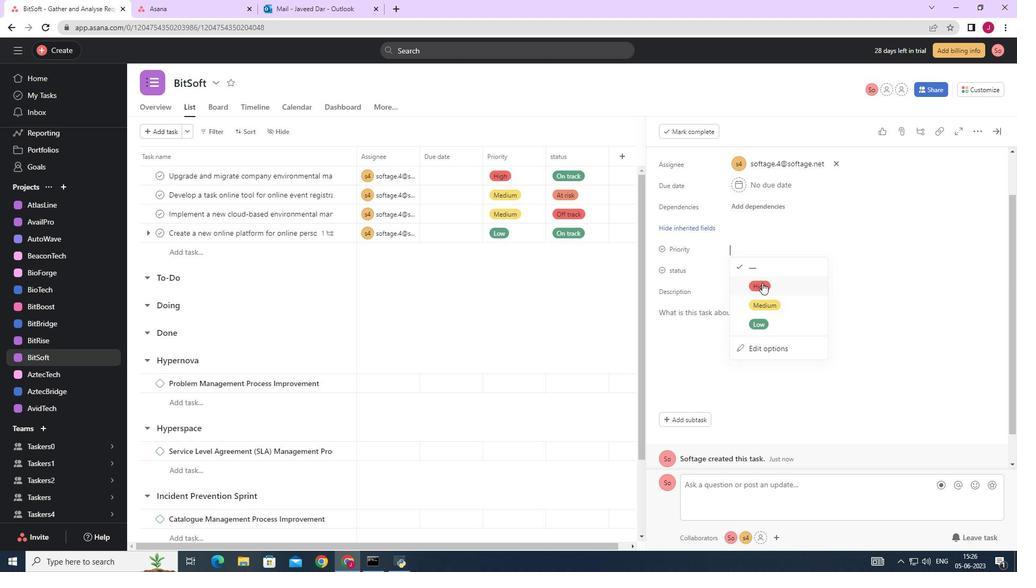 
Action: Mouse moved to (746, 270)
Screenshot: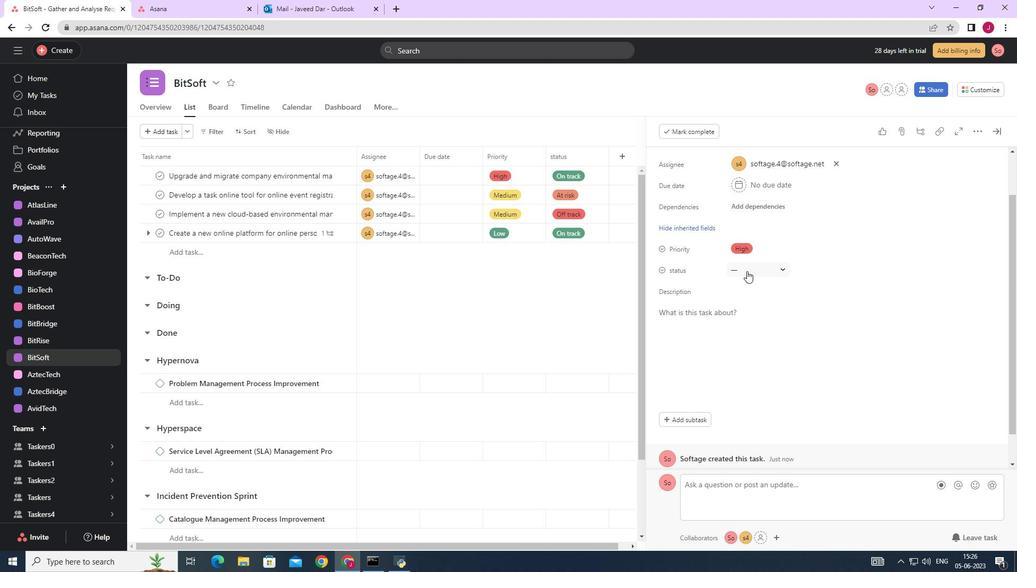 
Action: Mouse pressed left at (746, 270)
Screenshot: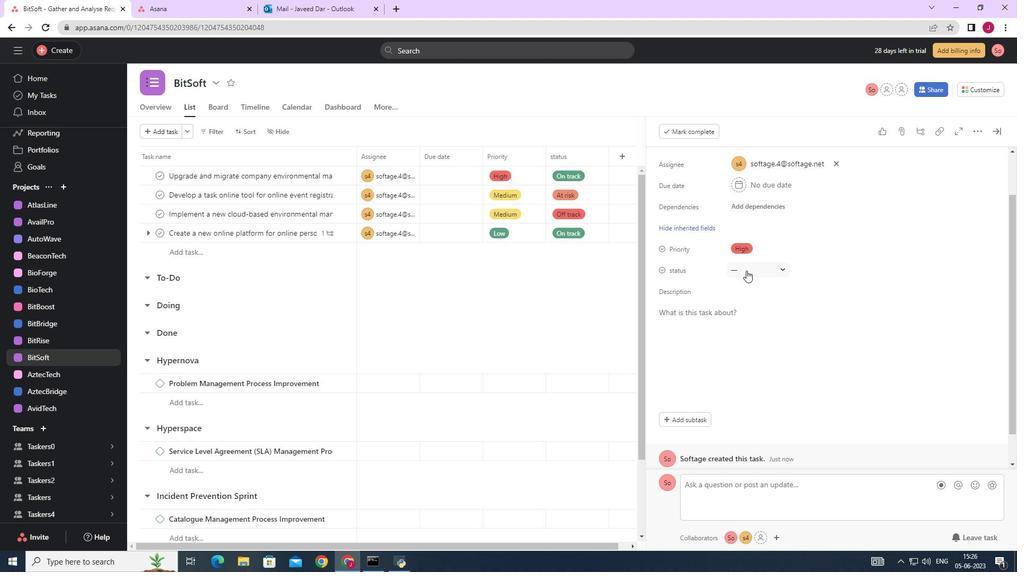 
Action: Mouse moved to (772, 363)
Screenshot: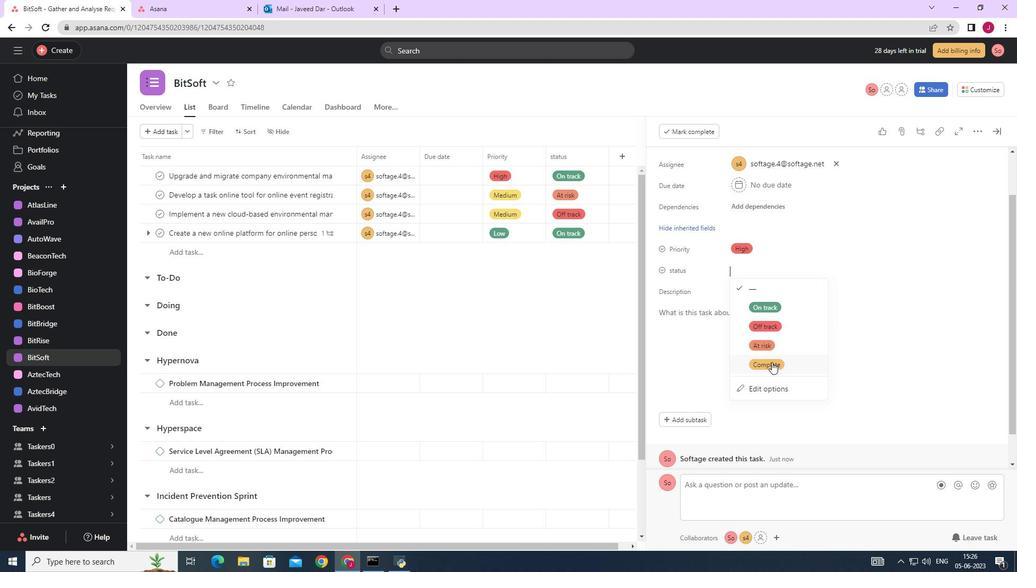 
Action: Mouse pressed left at (772, 363)
Screenshot: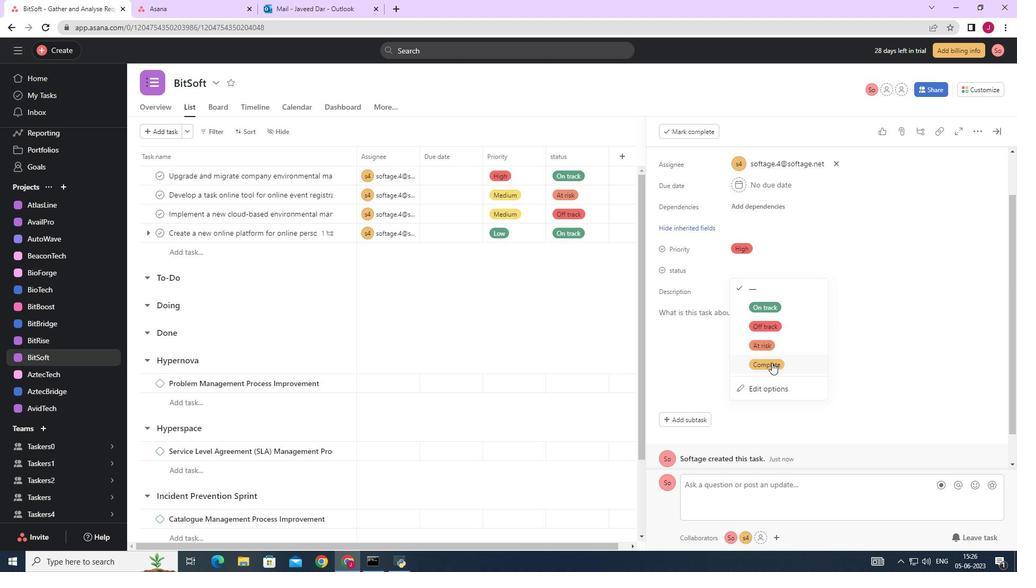 
Action: Mouse moved to (997, 130)
Screenshot: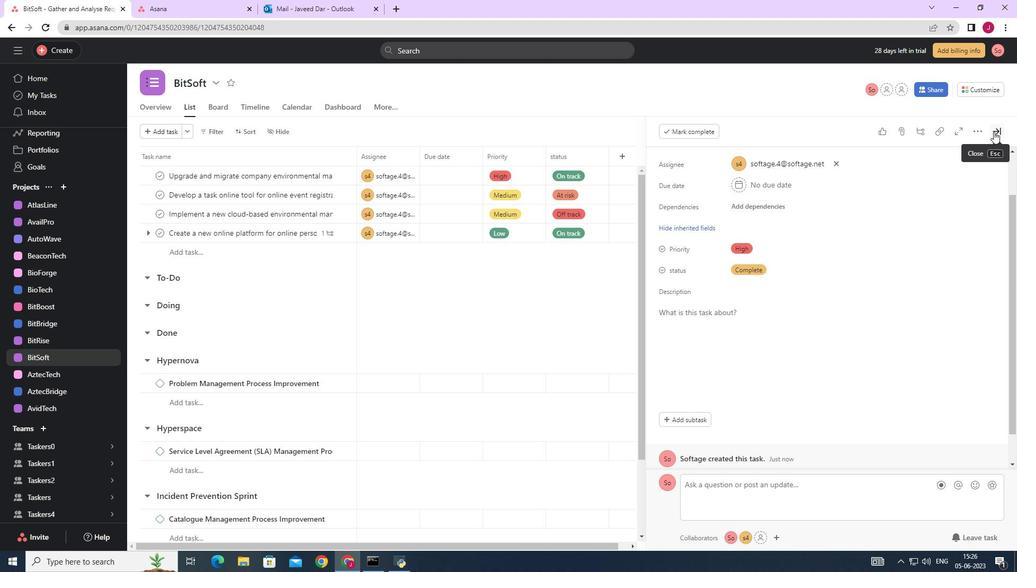 
Action: Mouse pressed left at (997, 130)
Screenshot: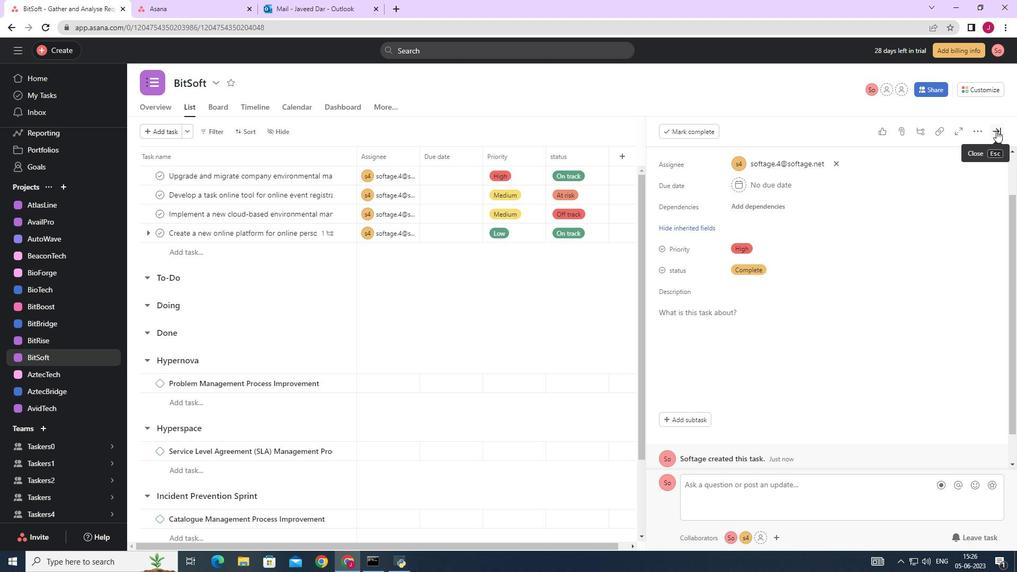 
